 Task: Look for space in Bhamo, Myanmar from 12th June, 2023 to 15th June, 2023 for 2 adults in price range Rs.10000 to Rs.15000. Place can be entire place with 1  bedroom having 1 bed and 1 bathroom. Property type can be house, flat, guest house, hotel. Amenities needed are: washing machine. Booking option can be shelf check-in. Required host language is English.
Action: Mouse moved to (440, 98)
Screenshot: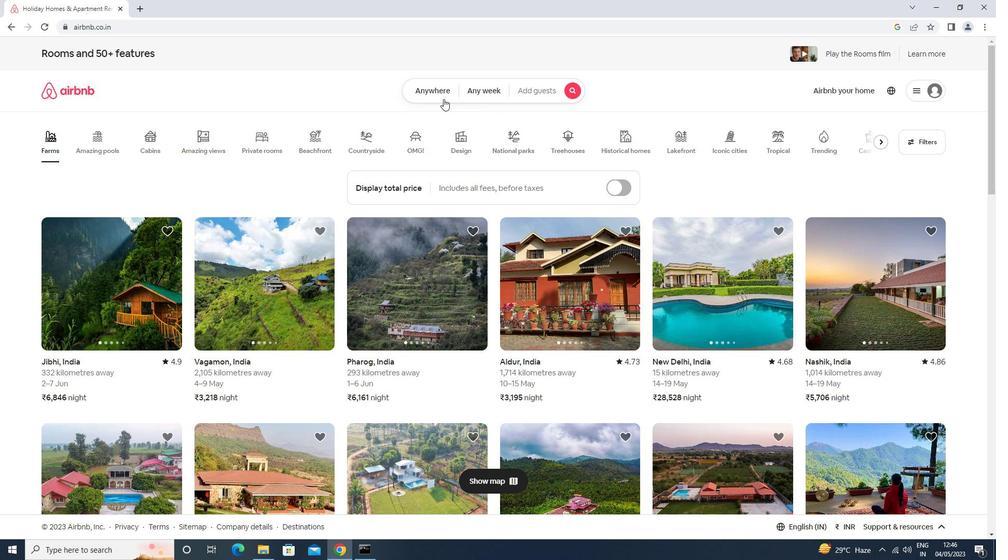 
Action: Mouse pressed left at (440, 98)
Screenshot: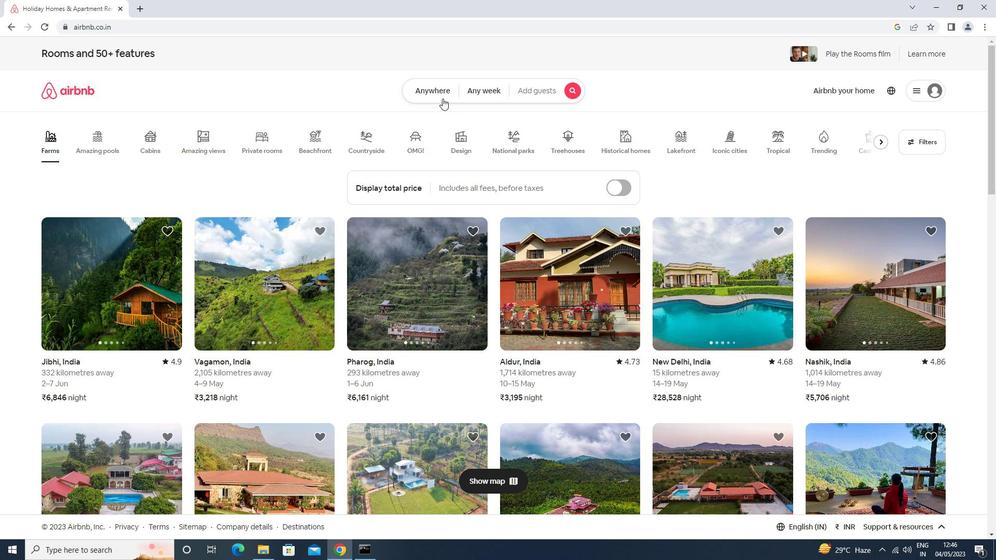 
Action: Mouse moved to (393, 133)
Screenshot: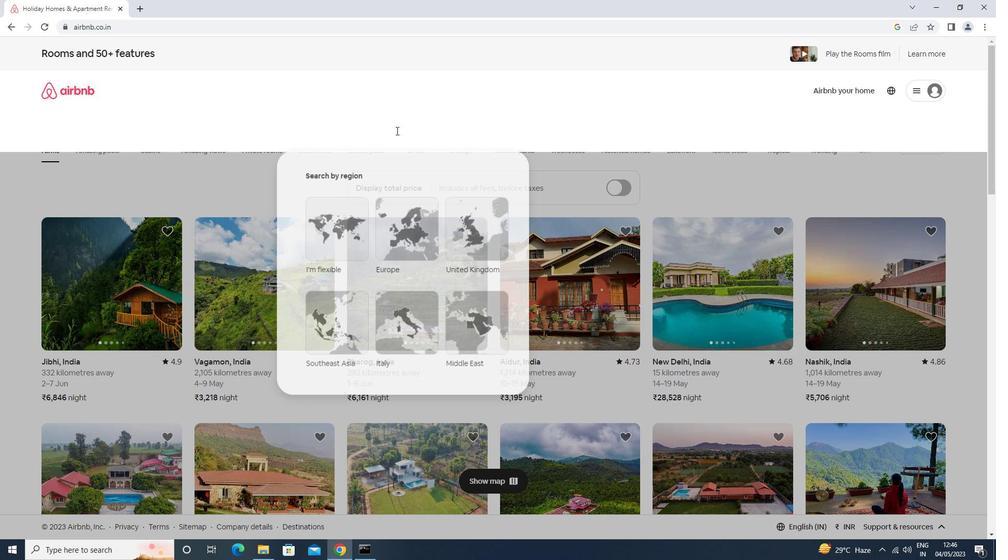 
Action: Mouse pressed left at (393, 133)
Screenshot: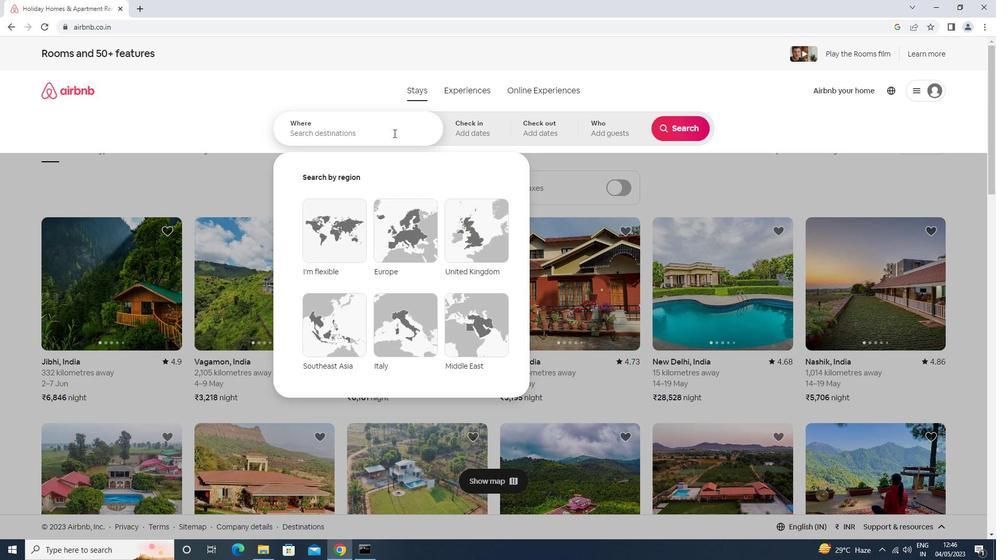 
Action: Key pressed bhamo<Key.enter>
Screenshot: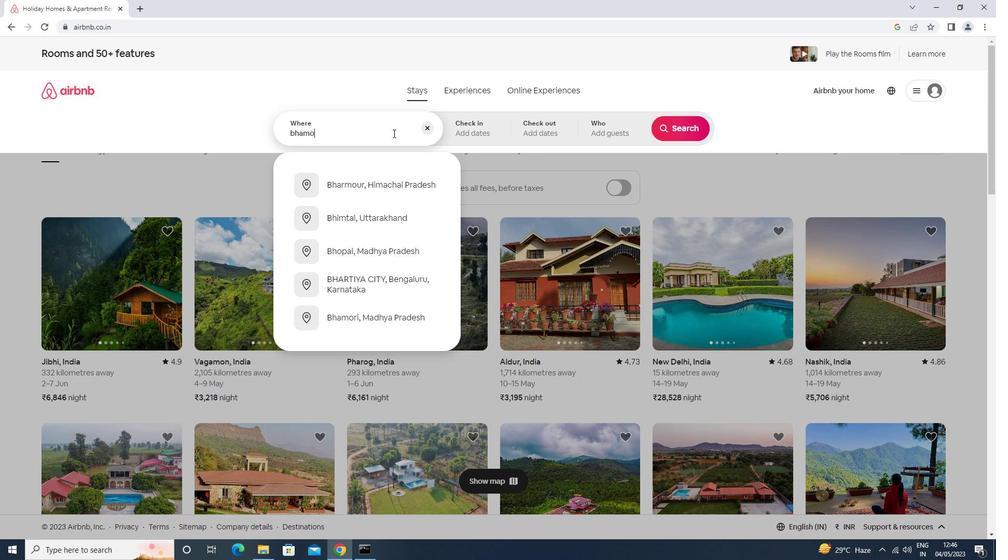 
Action: Mouse moved to (546, 308)
Screenshot: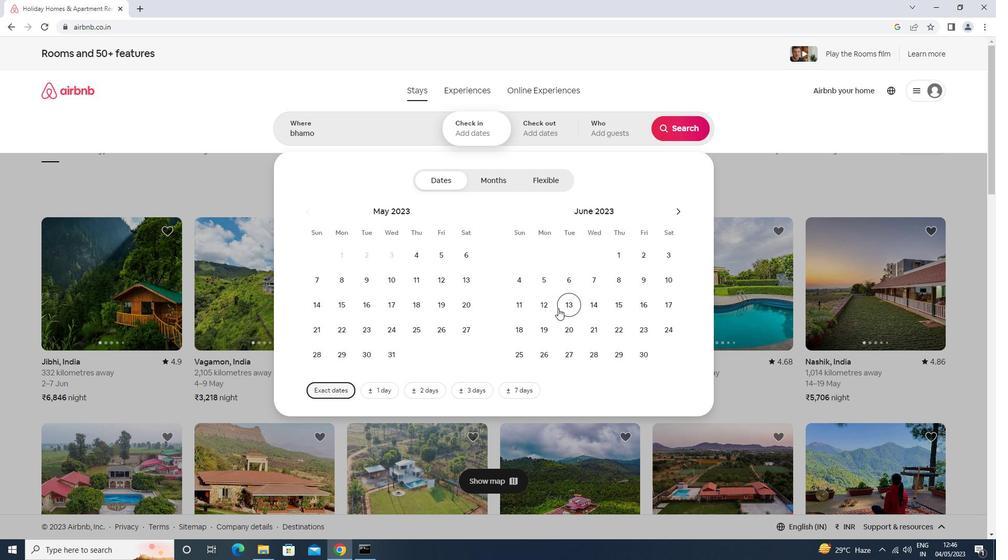 
Action: Mouse pressed left at (546, 308)
Screenshot: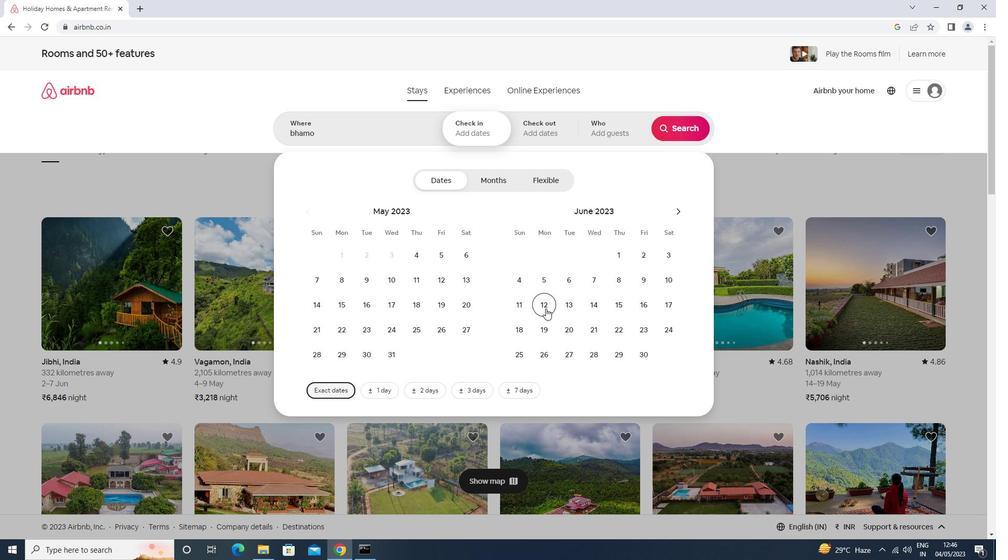 
Action: Mouse moved to (617, 306)
Screenshot: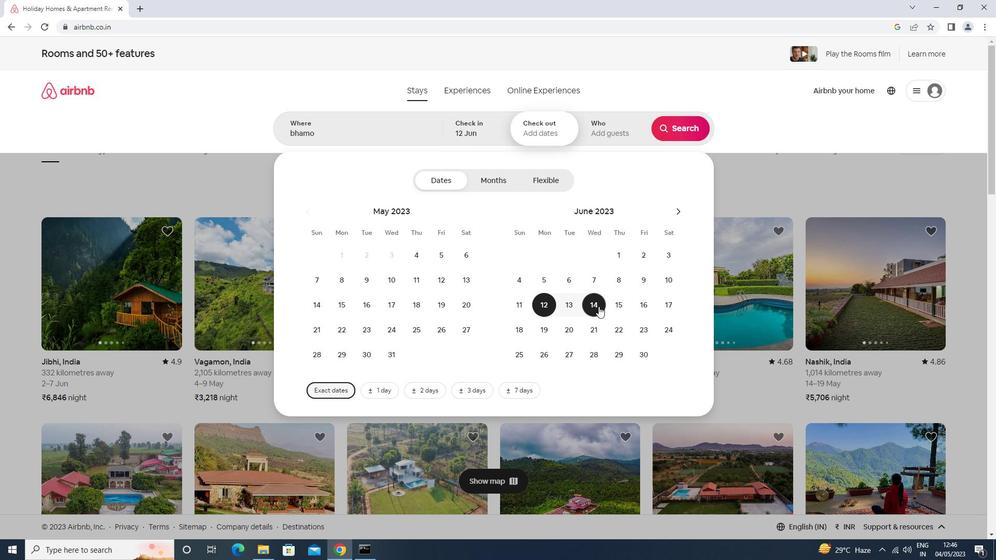 
Action: Mouse pressed left at (617, 306)
Screenshot: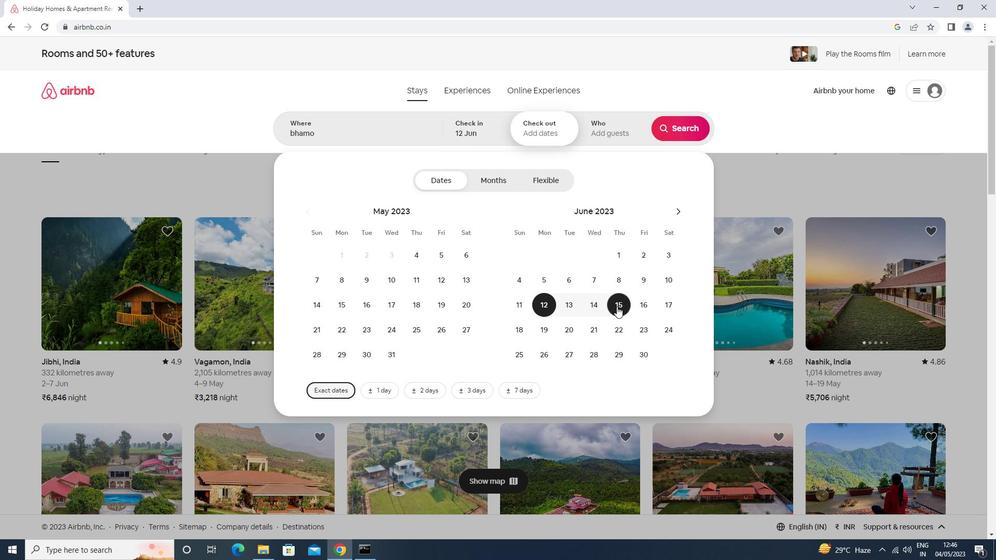 
Action: Mouse moved to (627, 135)
Screenshot: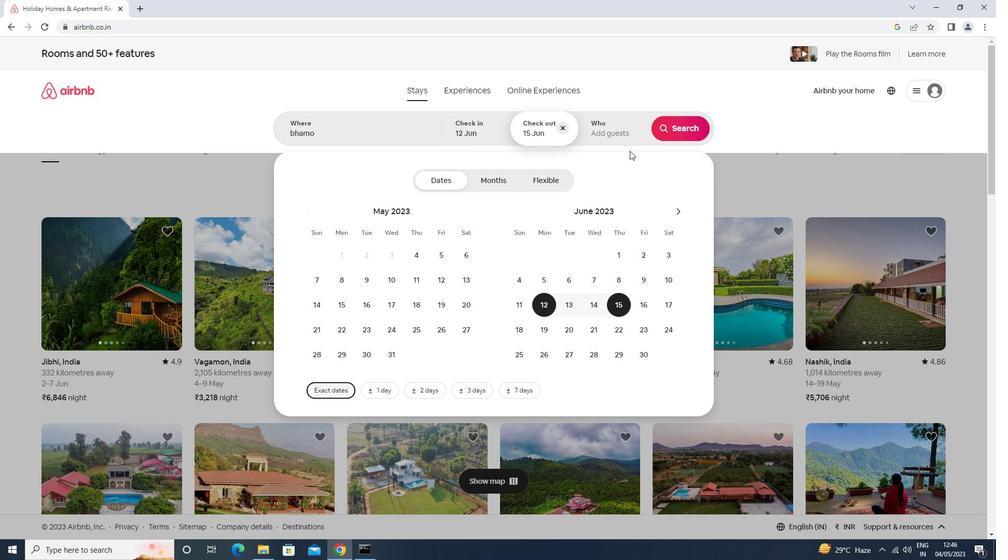 
Action: Mouse pressed left at (627, 135)
Screenshot: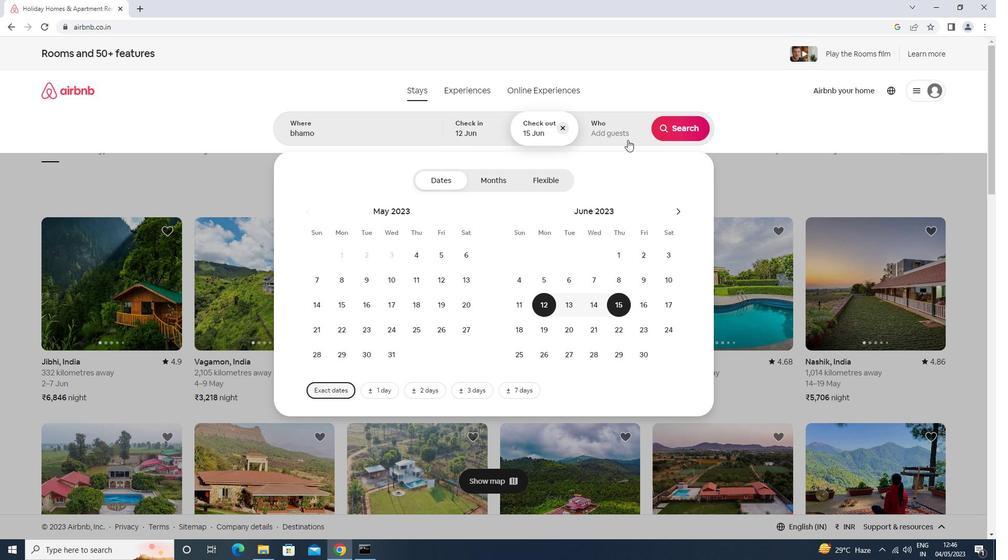 
Action: Mouse moved to (684, 183)
Screenshot: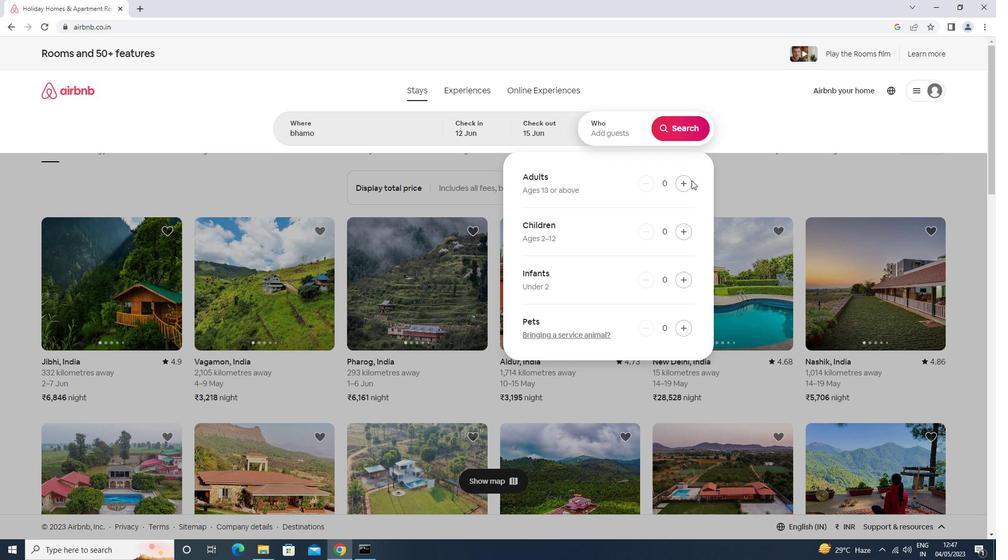 
Action: Mouse pressed left at (684, 183)
Screenshot: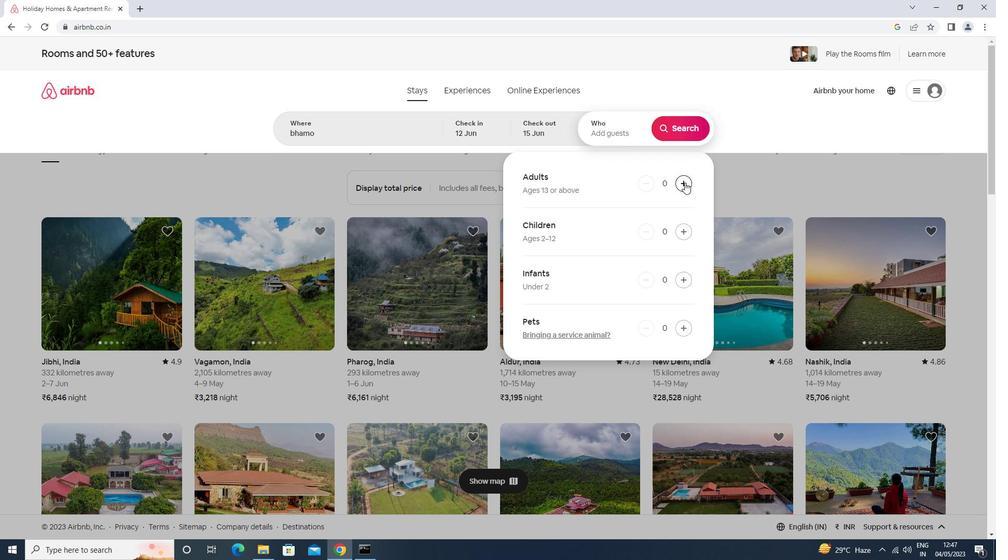 
Action: Mouse pressed left at (684, 183)
Screenshot: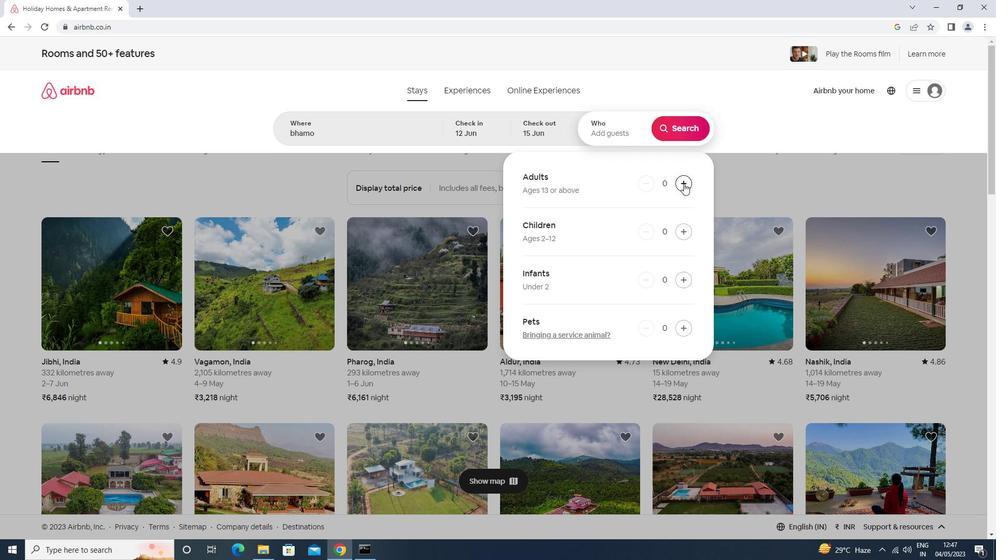 
Action: Mouse moved to (690, 128)
Screenshot: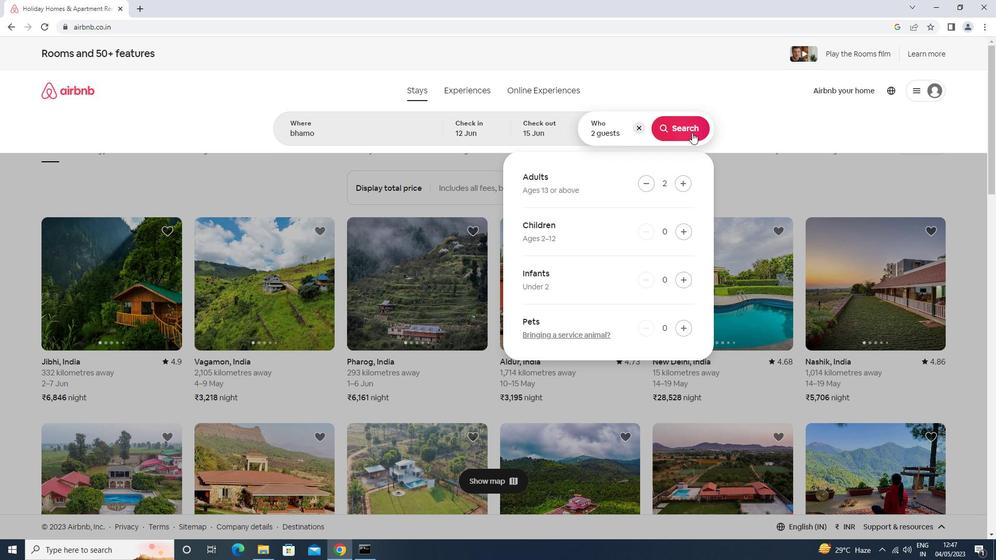 
Action: Mouse pressed left at (690, 128)
Screenshot: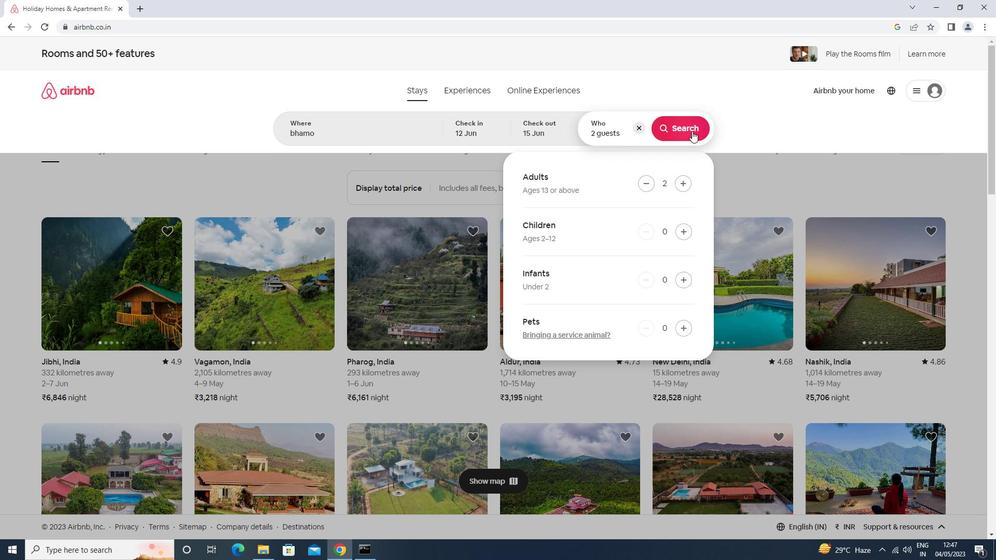 
Action: Mouse moved to (942, 102)
Screenshot: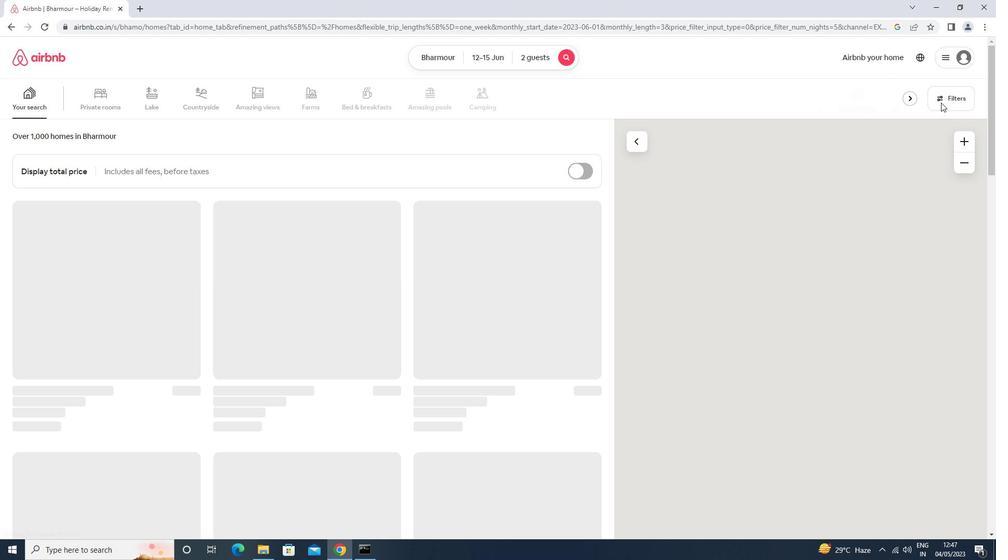 
Action: Mouse pressed left at (942, 102)
Screenshot: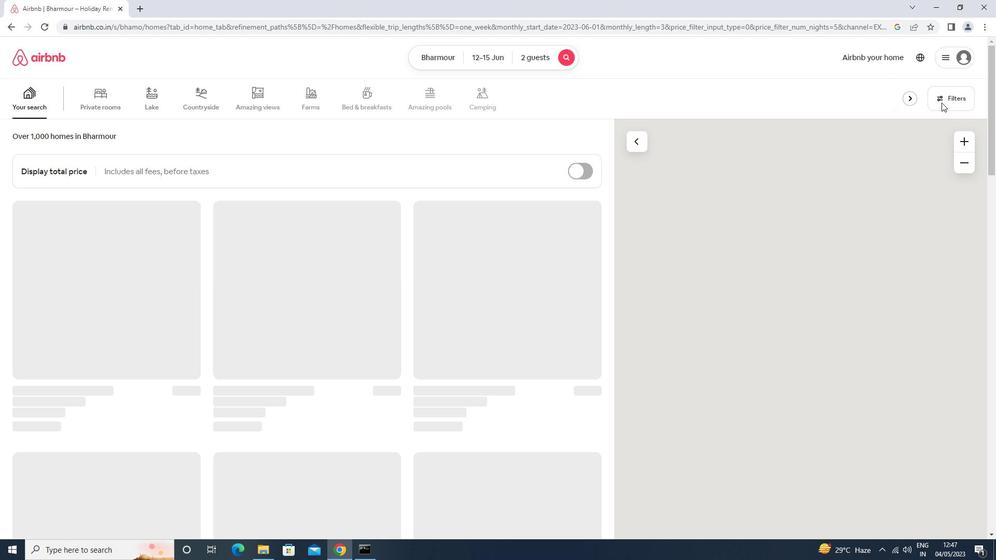 
Action: Mouse moved to (371, 231)
Screenshot: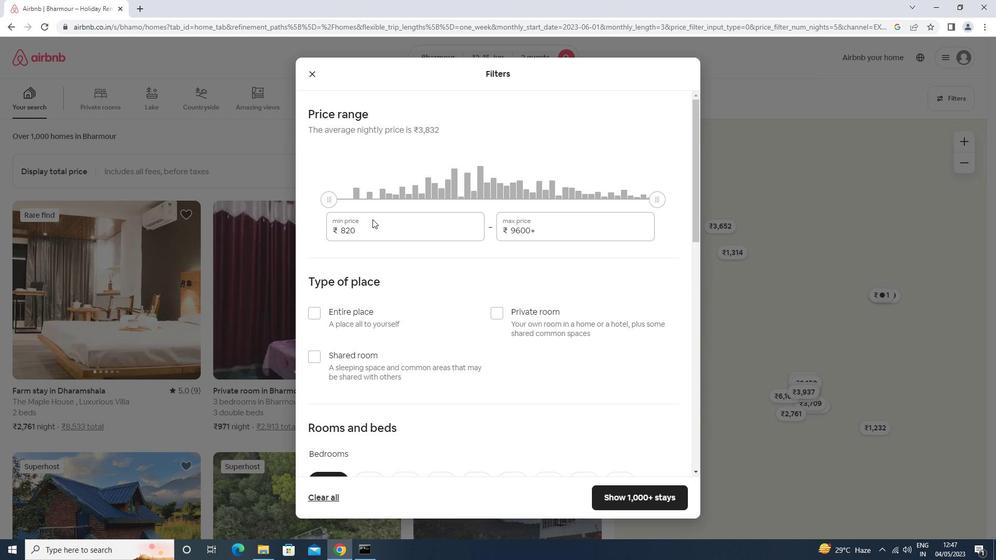 
Action: Mouse pressed left at (371, 231)
Screenshot: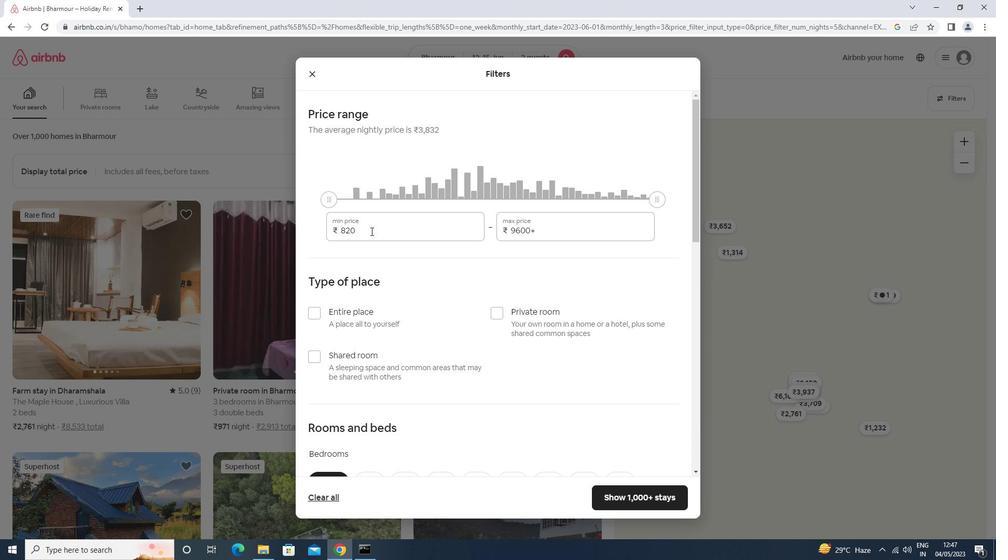 
Action: Key pressed <Key.backspace><Key.backspace><Key.backspace>10000<Key.tab>15000
Screenshot: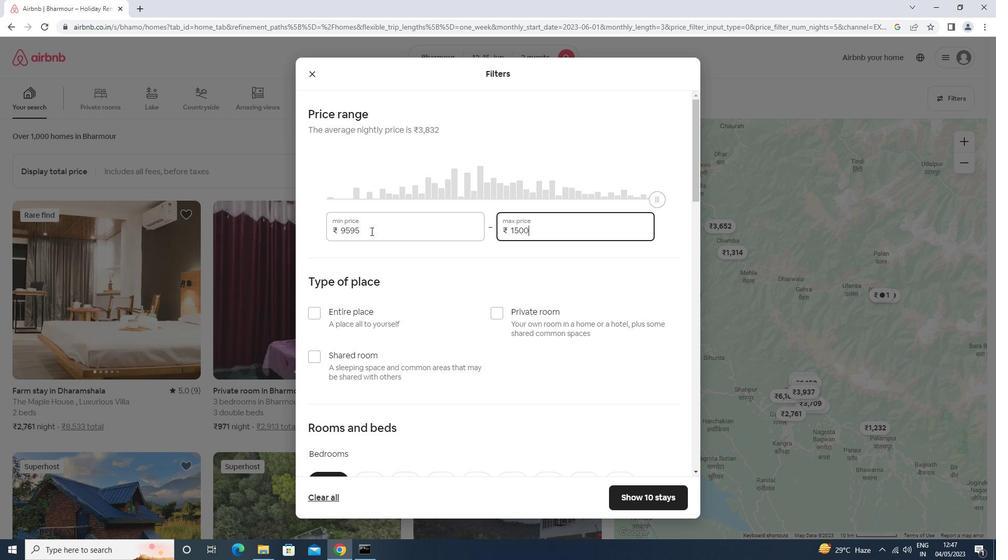 
Action: Mouse moved to (335, 316)
Screenshot: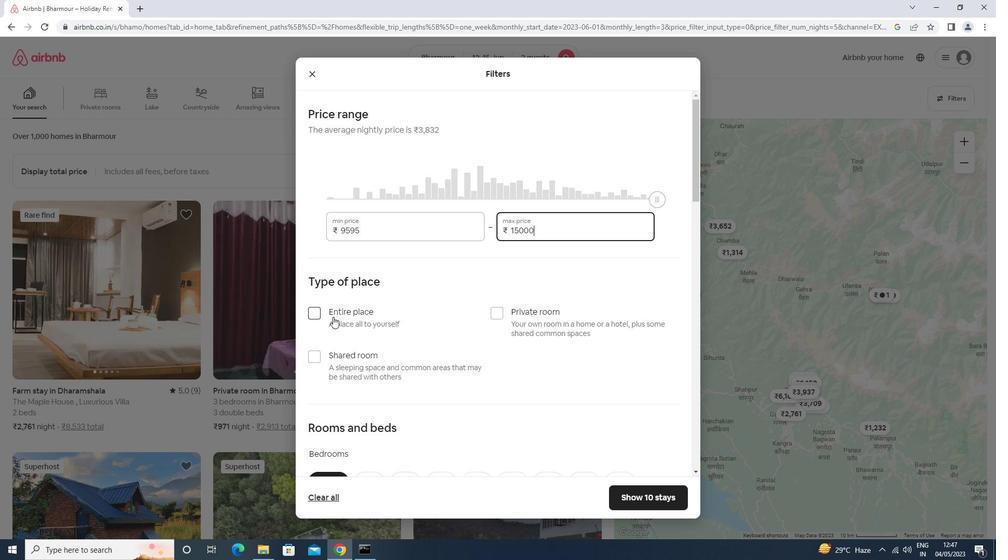 
Action: Mouse pressed left at (335, 316)
Screenshot: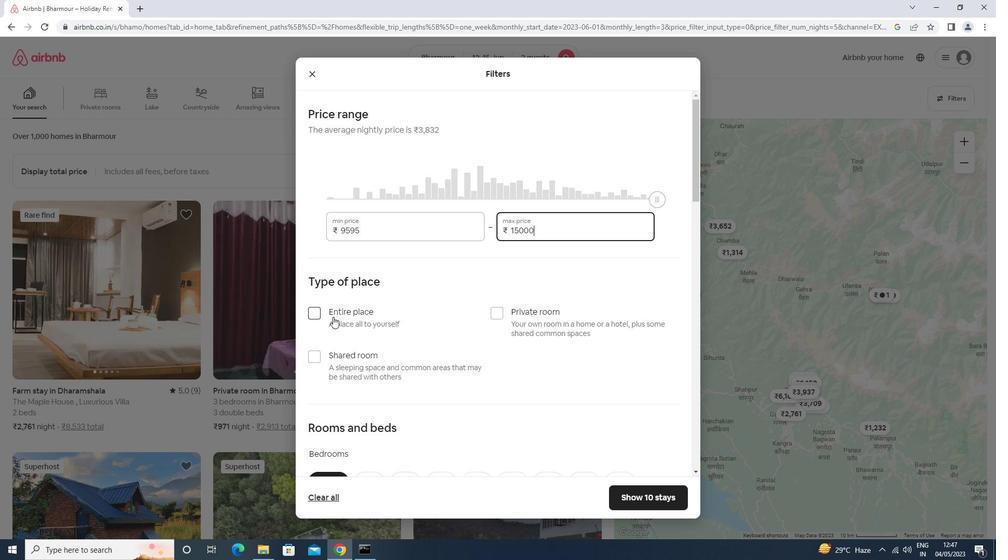 
Action: Mouse scrolled (335, 315) with delta (0, 0)
Screenshot: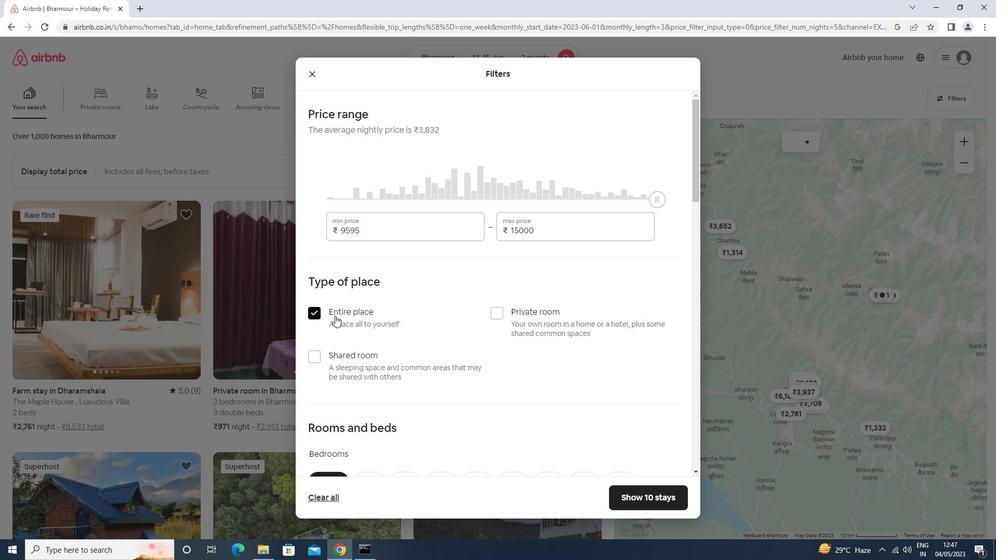 
Action: Mouse scrolled (335, 315) with delta (0, 0)
Screenshot: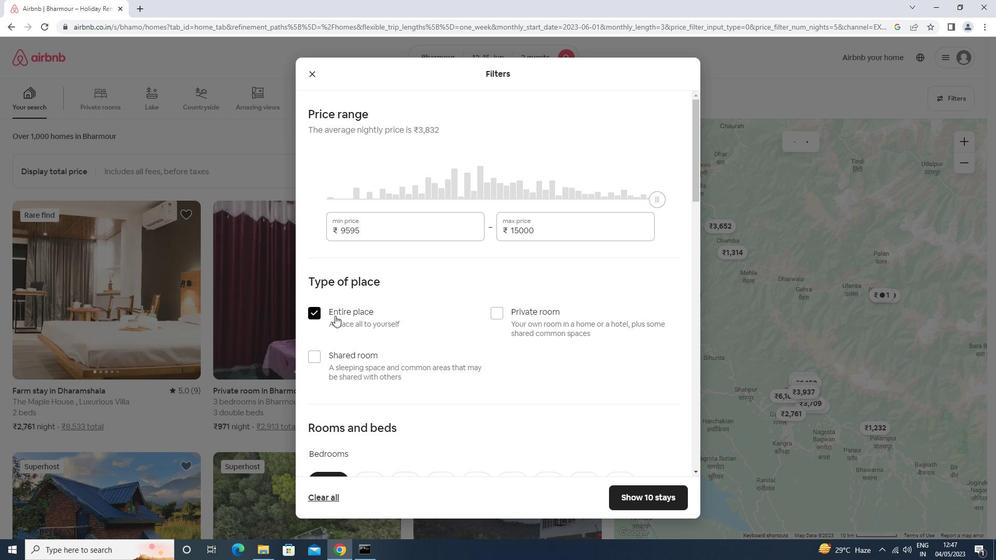 
Action: Mouse scrolled (335, 315) with delta (0, 0)
Screenshot: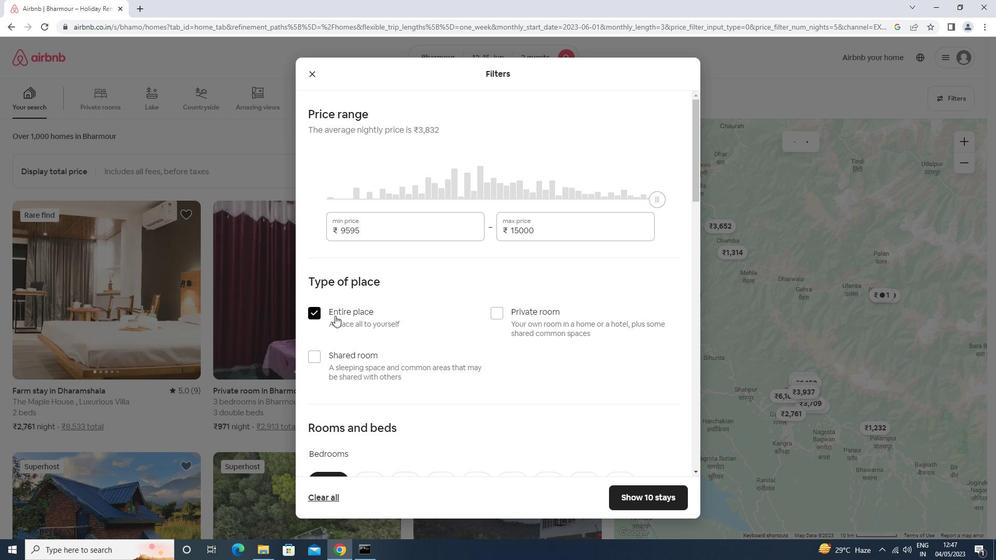 
Action: Mouse moved to (374, 330)
Screenshot: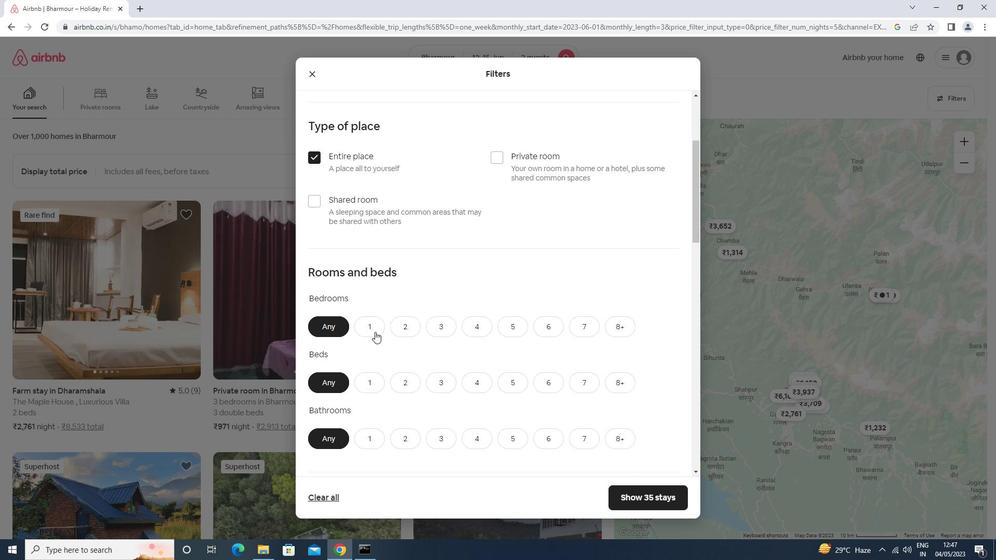 
Action: Mouse pressed left at (374, 330)
Screenshot: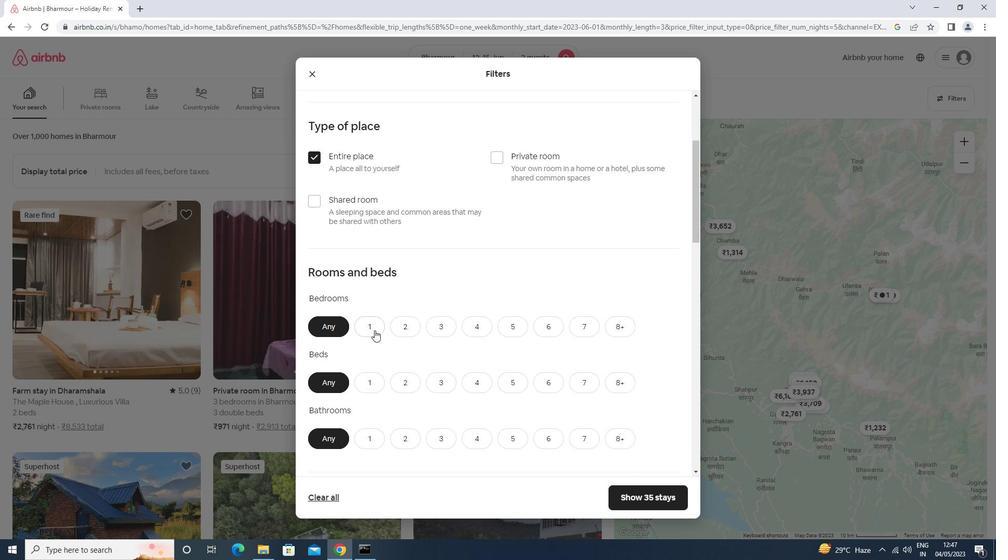 
Action: Mouse moved to (374, 330)
Screenshot: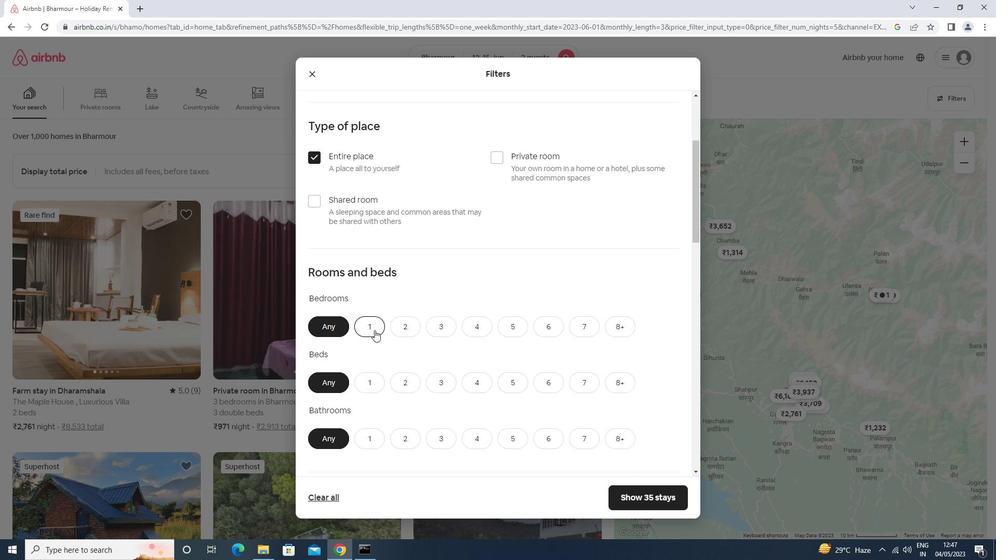 
Action: Mouse scrolled (374, 329) with delta (0, 0)
Screenshot: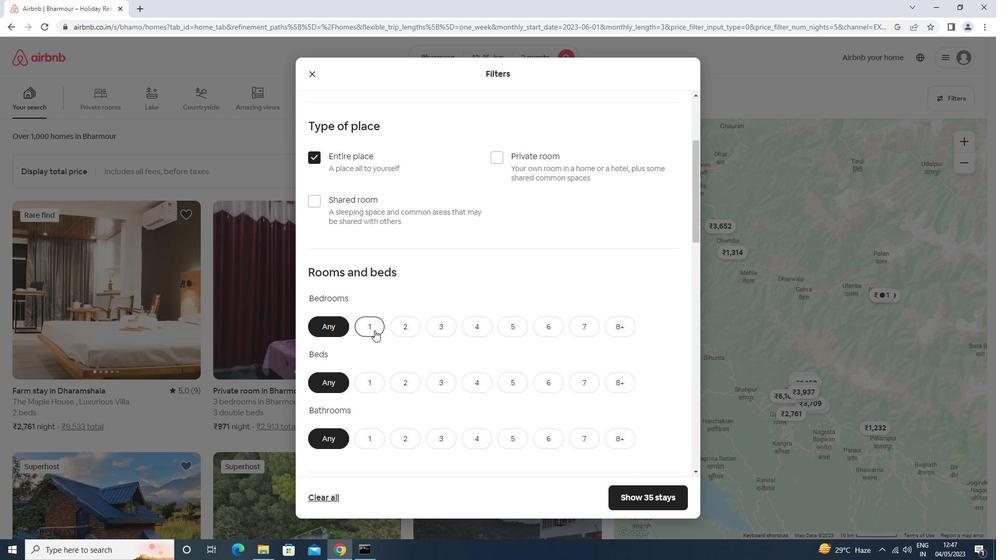 
Action: Mouse scrolled (374, 329) with delta (0, 0)
Screenshot: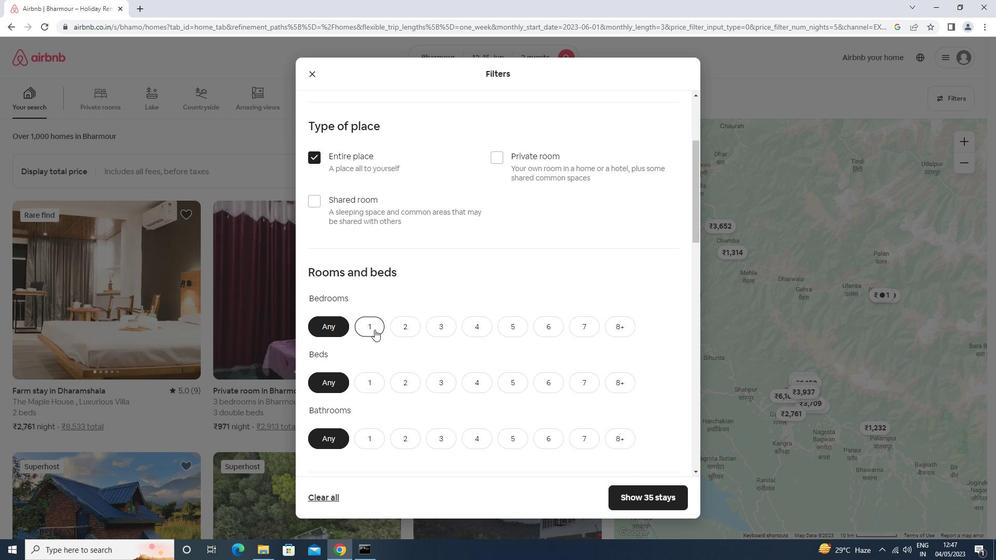 
Action: Mouse moved to (377, 278)
Screenshot: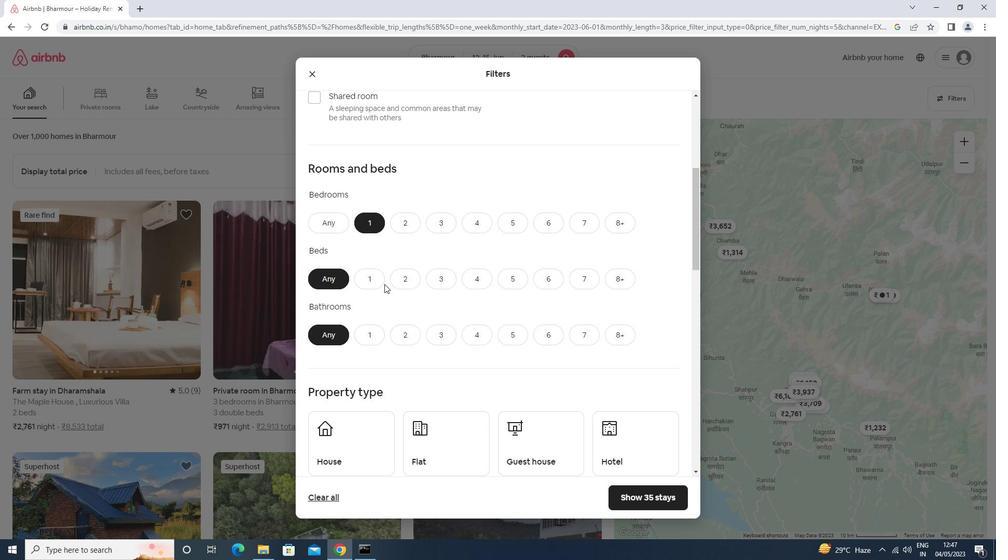 
Action: Mouse pressed left at (377, 278)
Screenshot: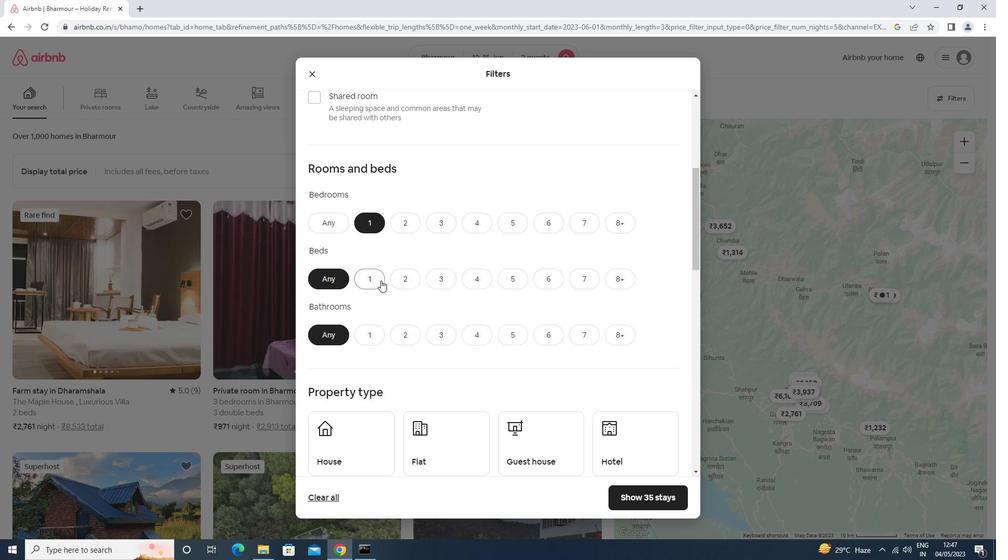 
Action: Mouse moved to (366, 338)
Screenshot: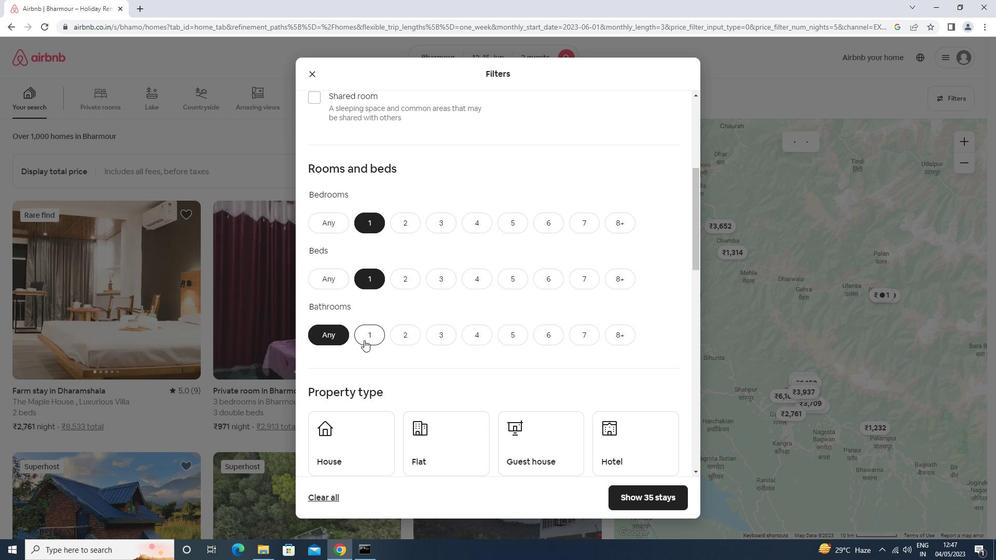 
Action: Mouse pressed left at (366, 338)
Screenshot: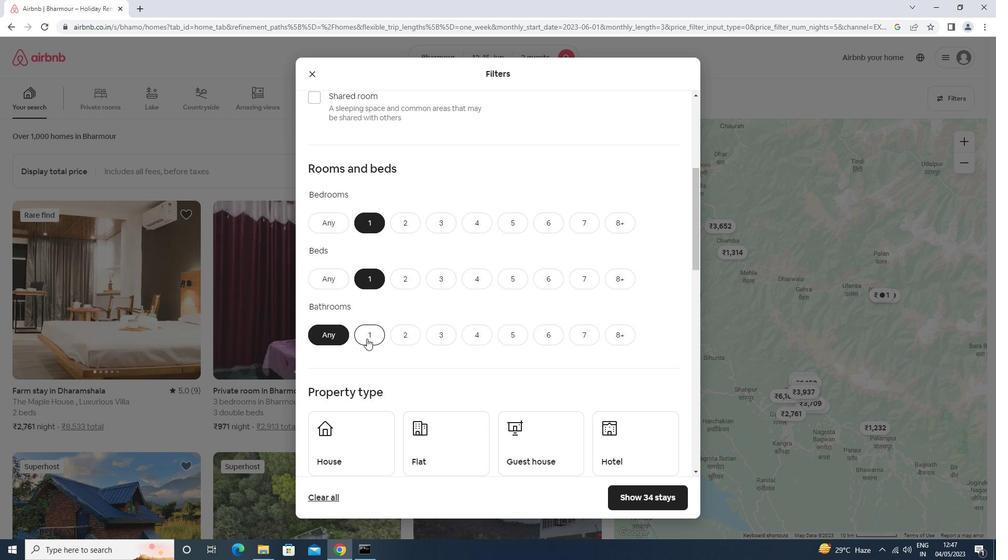 
Action: Mouse moved to (365, 339)
Screenshot: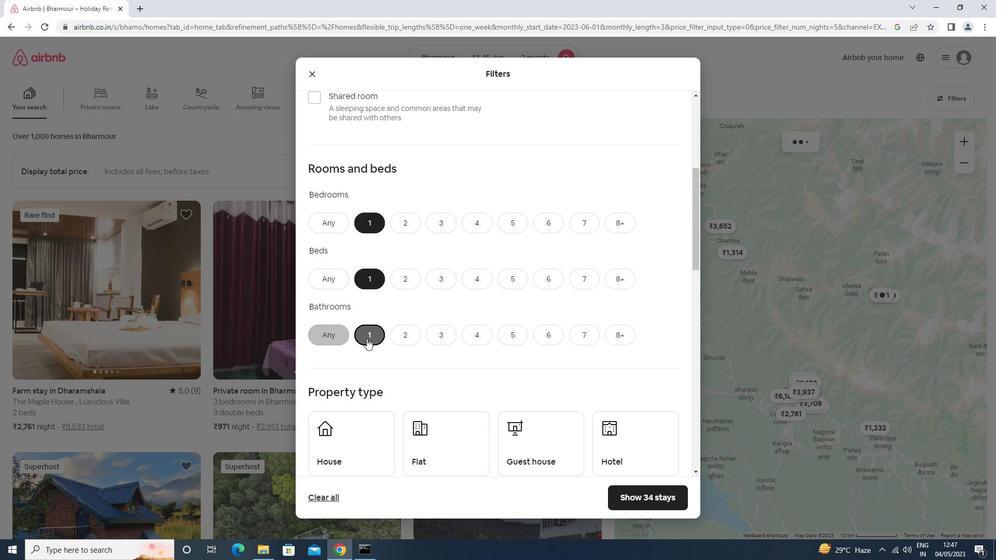 
Action: Mouse scrolled (365, 338) with delta (0, 0)
Screenshot: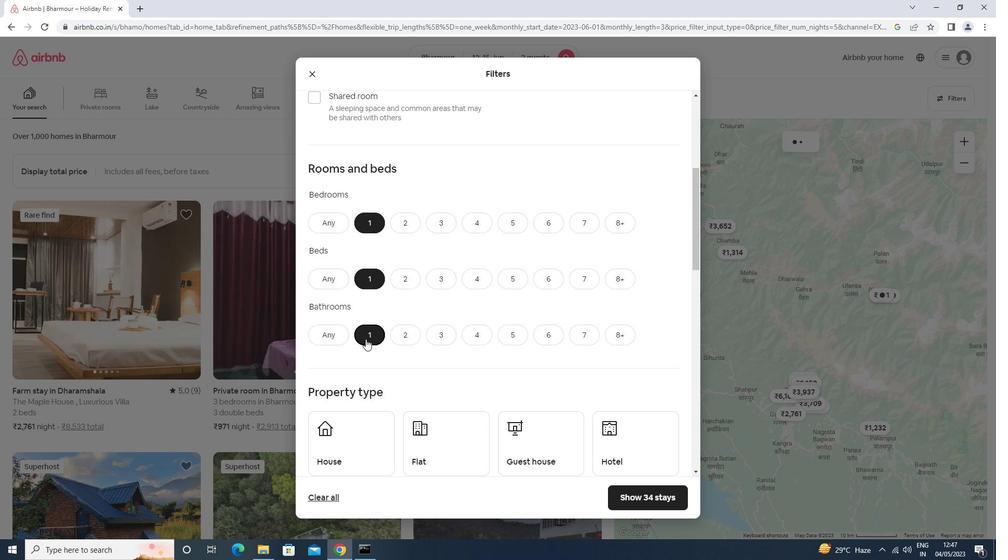 
Action: Mouse scrolled (365, 338) with delta (0, 0)
Screenshot: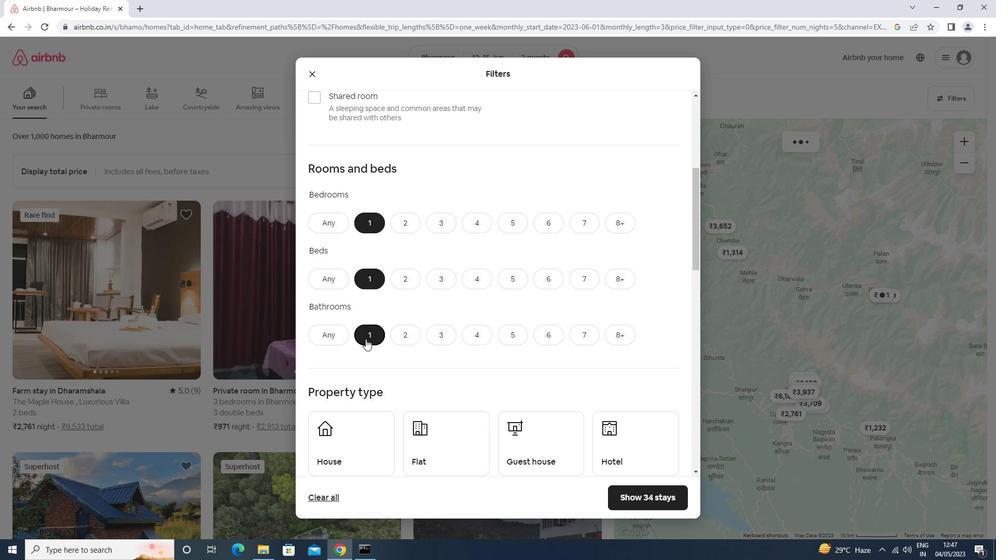 
Action: Mouse moved to (364, 342)
Screenshot: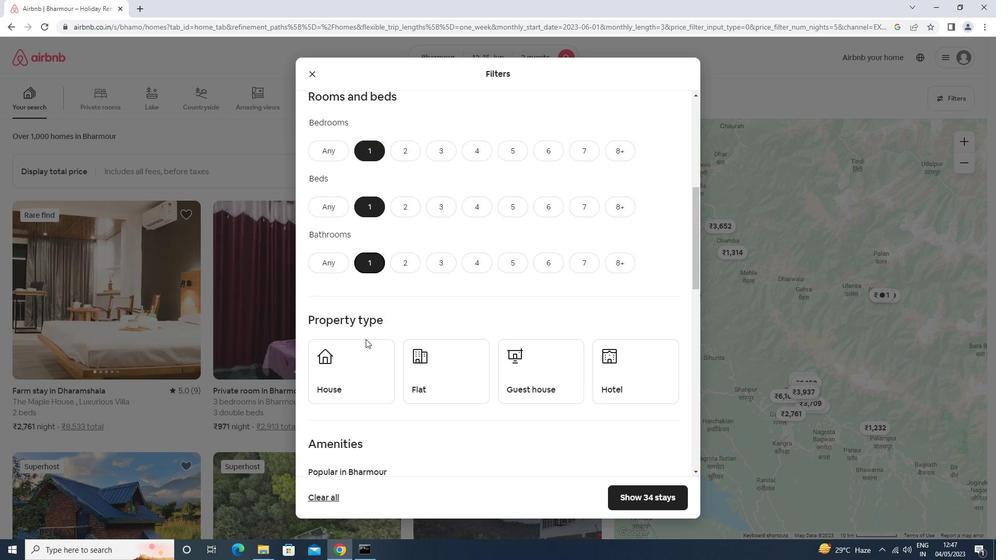 
Action: Mouse pressed left at (364, 342)
Screenshot: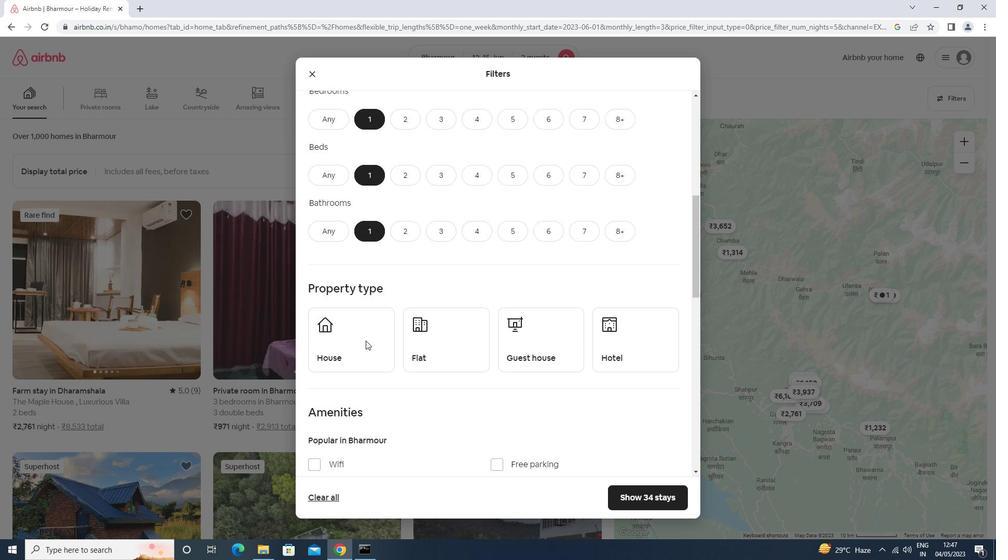 
Action: Mouse moved to (413, 351)
Screenshot: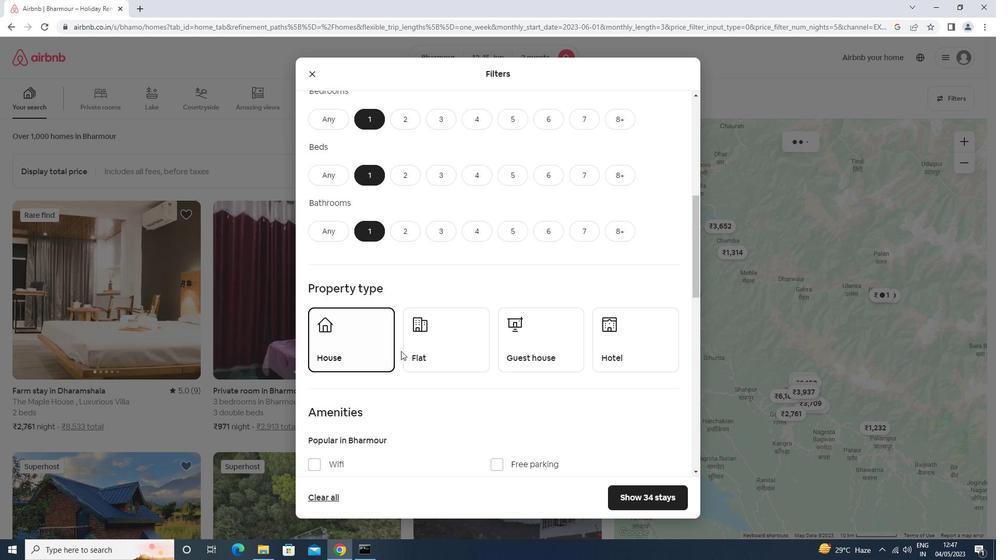 
Action: Mouse pressed left at (413, 351)
Screenshot: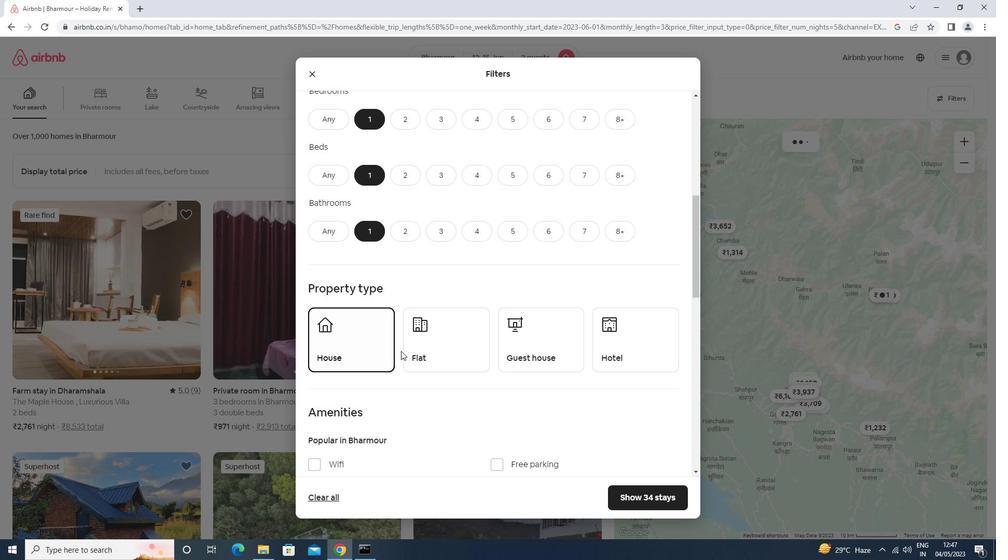 
Action: Mouse moved to (539, 361)
Screenshot: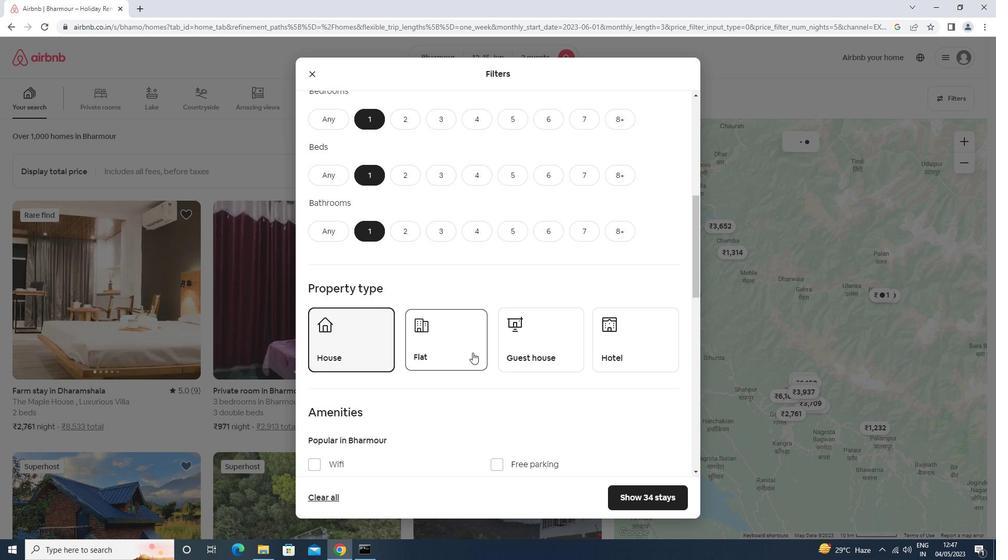 
Action: Mouse pressed left at (539, 361)
Screenshot: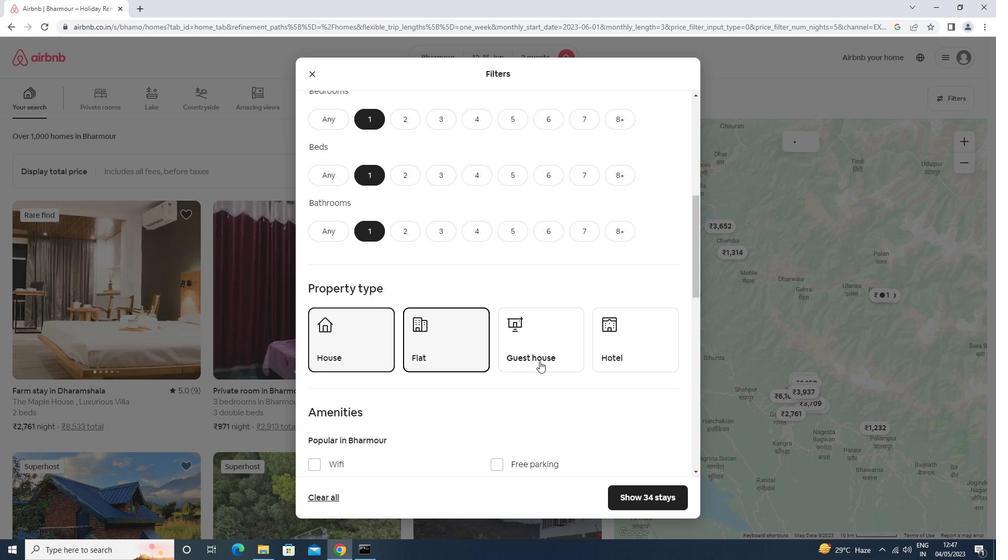 
Action: Mouse moved to (627, 345)
Screenshot: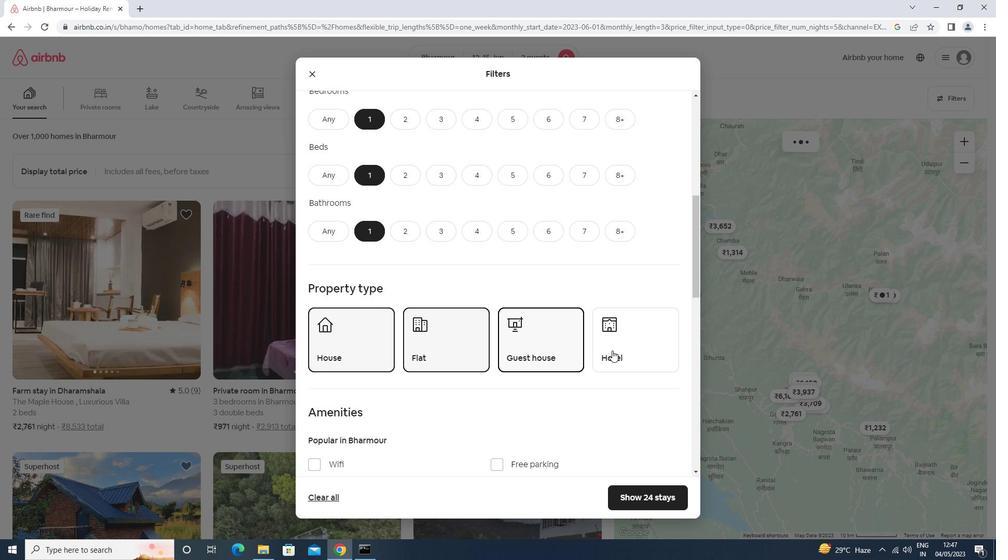 
Action: Mouse pressed left at (627, 345)
Screenshot: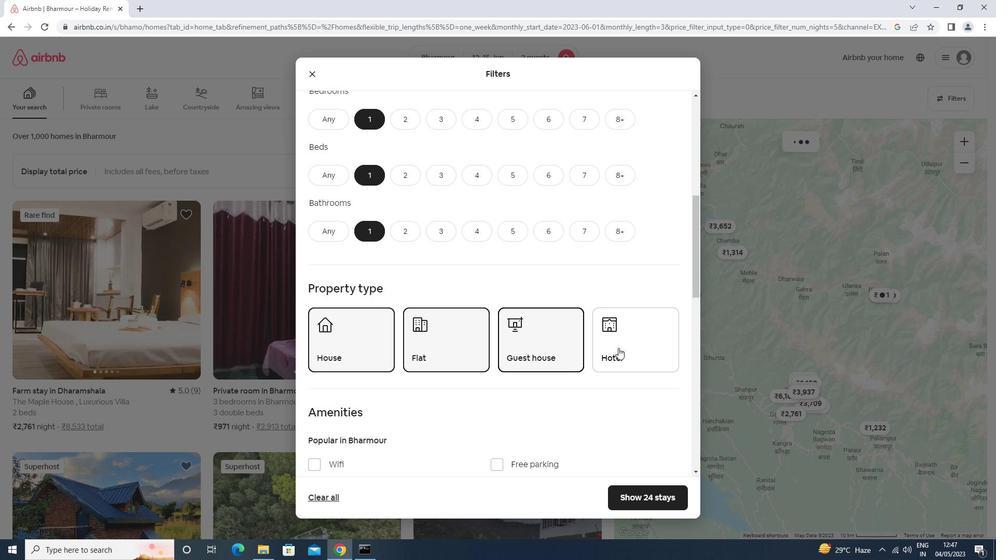 
Action: Mouse moved to (617, 351)
Screenshot: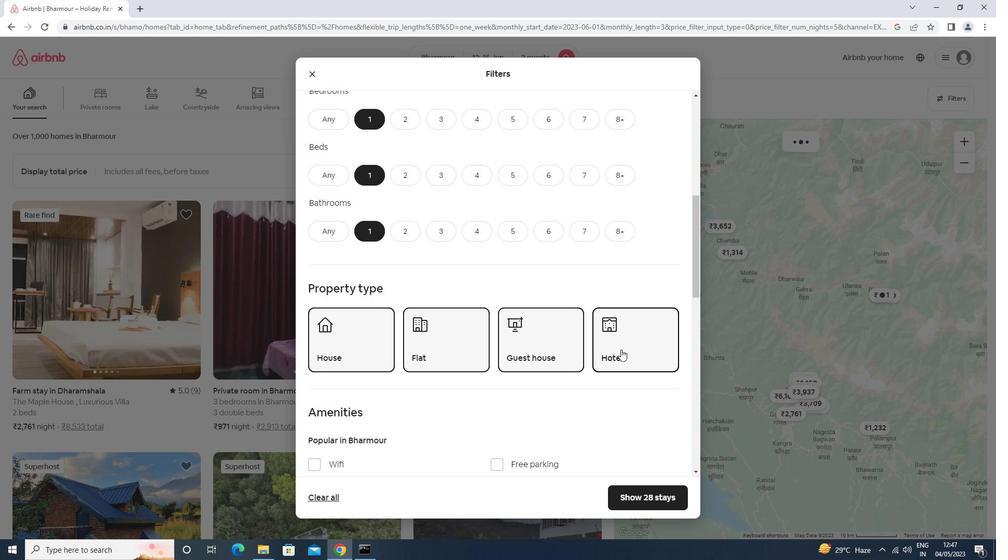 
Action: Mouse scrolled (617, 351) with delta (0, 0)
Screenshot: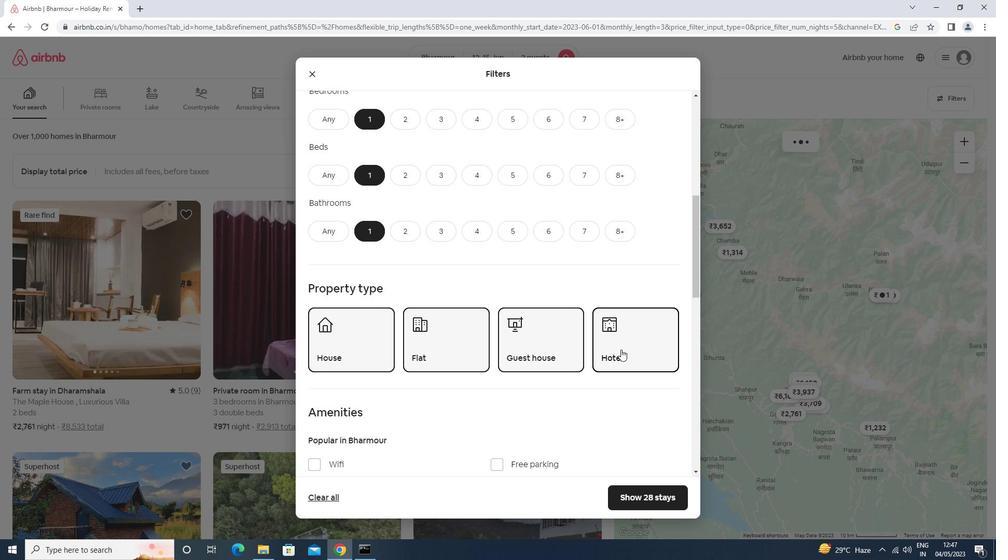
Action: Mouse scrolled (617, 351) with delta (0, 0)
Screenshot: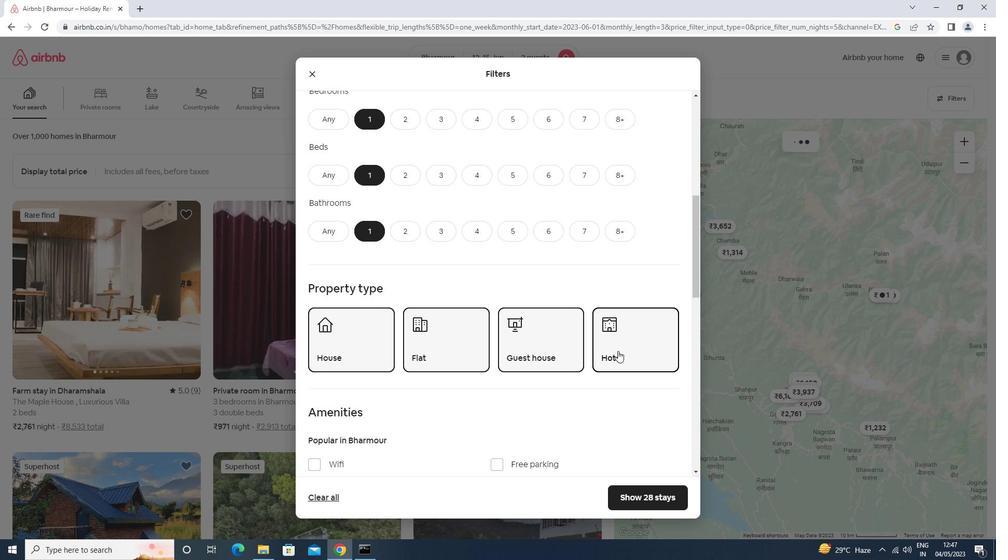 
Action: Mouse moved to (500, 414)
Screenshot: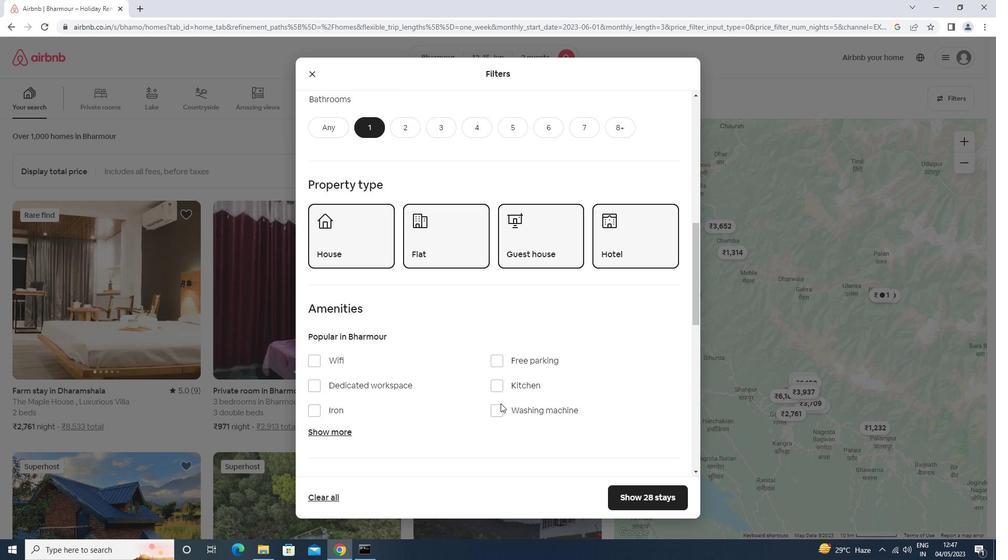 
Action: Mouse pressed left at (500, 414)
Screenshot: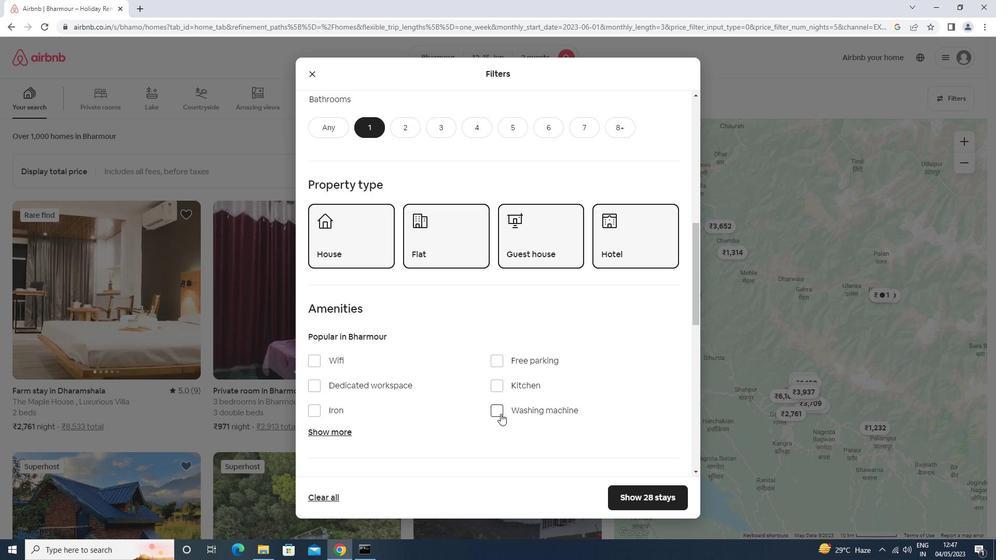 
Action: Mouse moved to (500, 414)
Screenshot: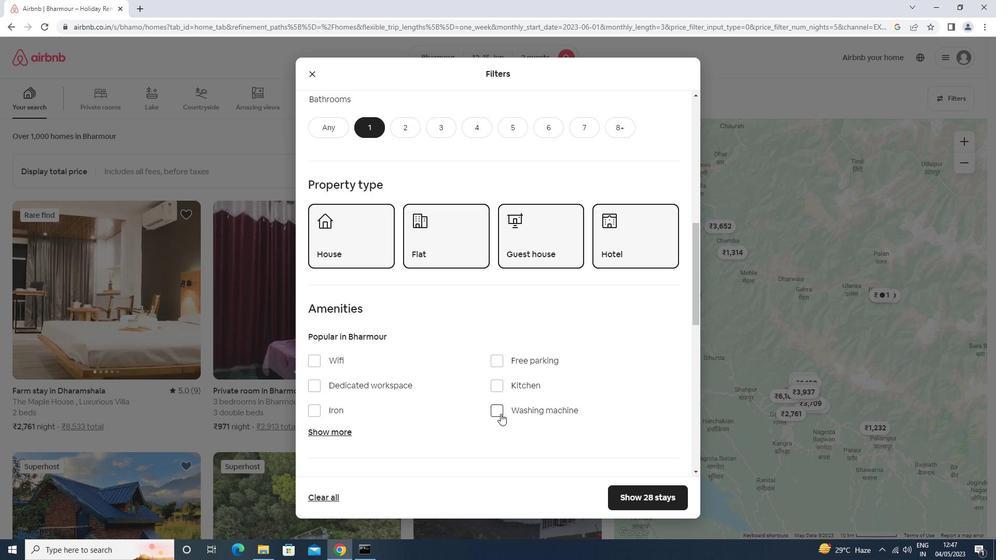 
Action: Mouse scrolled (500, 413) with delta (0, 0)
Screenshot: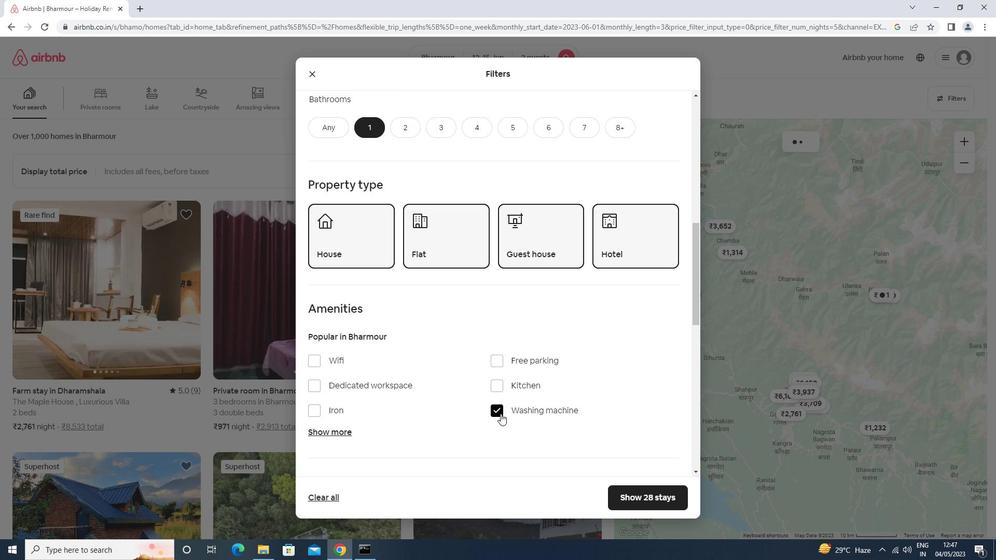 
Action: Mouse scrolled (500, 413) with delta (0, 0)
Screenshot: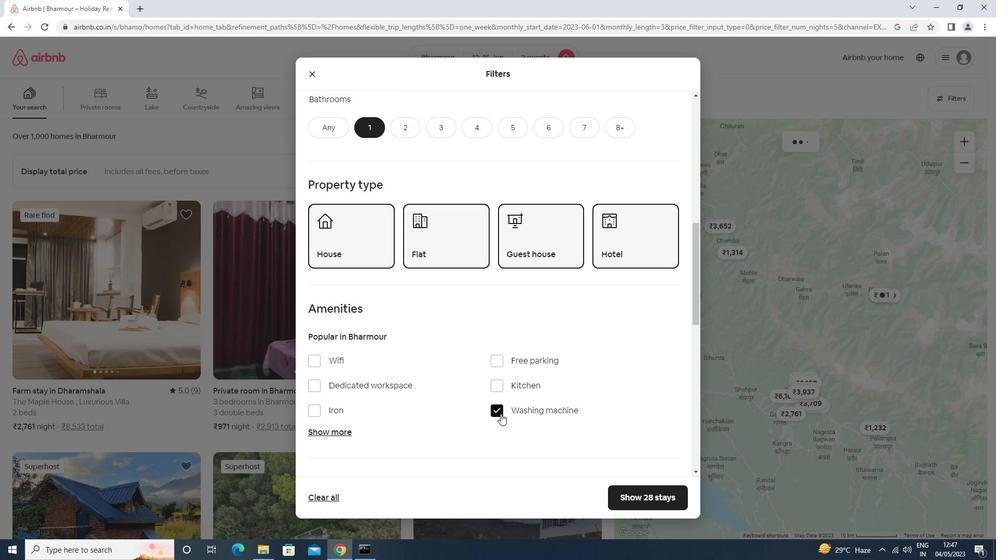 
Action: Mouse scrolled (500, 413) with delta (0, 0)
Screenshot: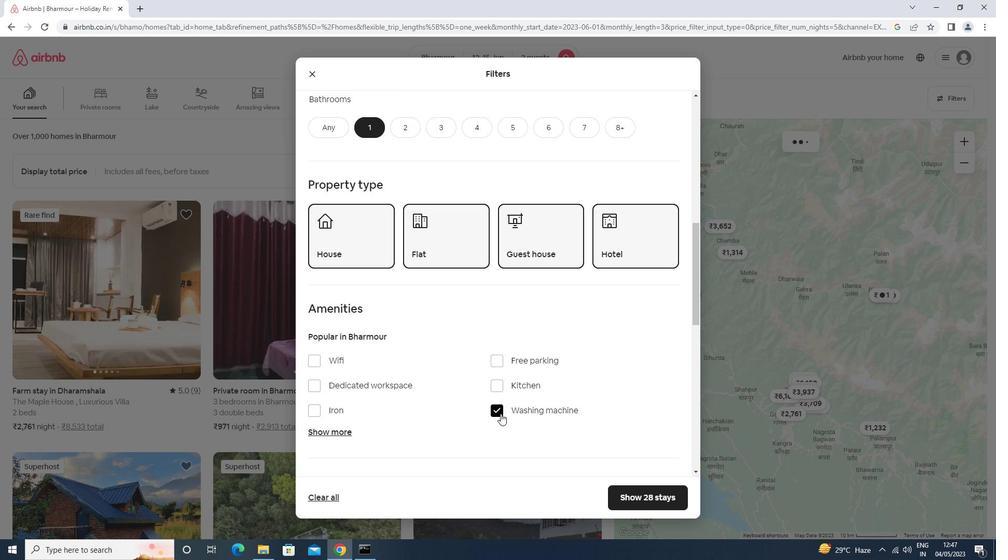 
Action: Mouse scrolled (500, 413) with delta (0, 0)
Screenshot: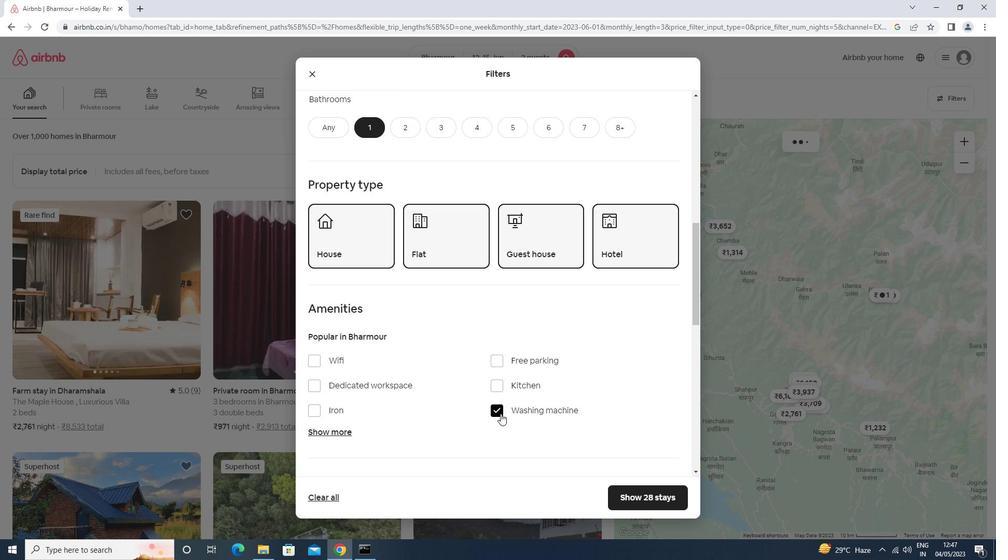 
Action: Mouse moved to (659, 341)
Screenshot: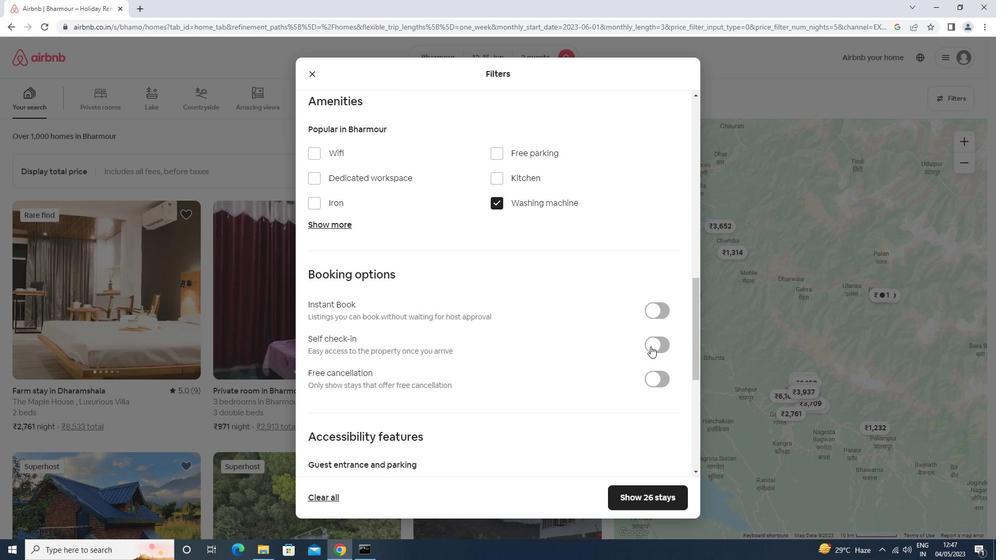 
Action: Mouse pressed left at (659, 341)
Screenshot: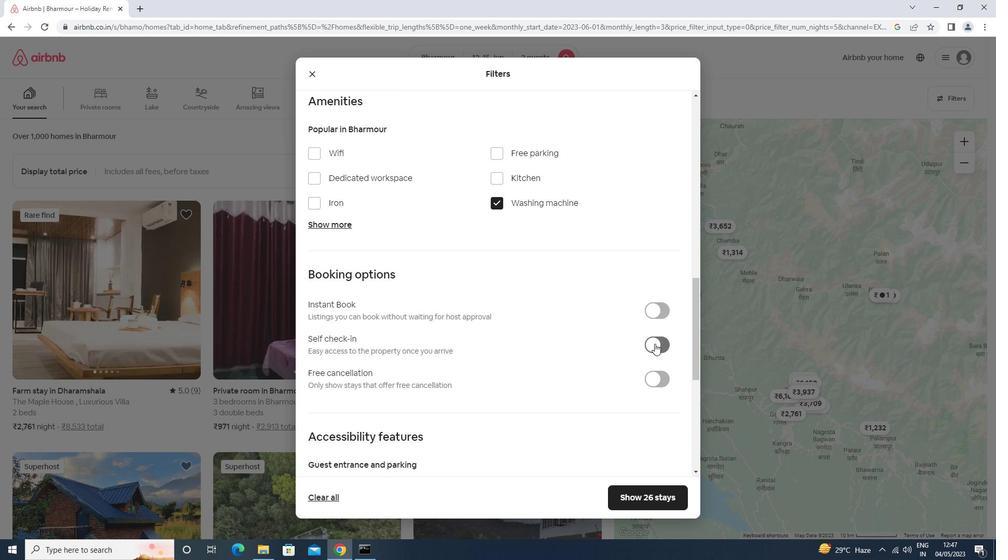
Action: Mouse moved to (564, 397)
Screenshot: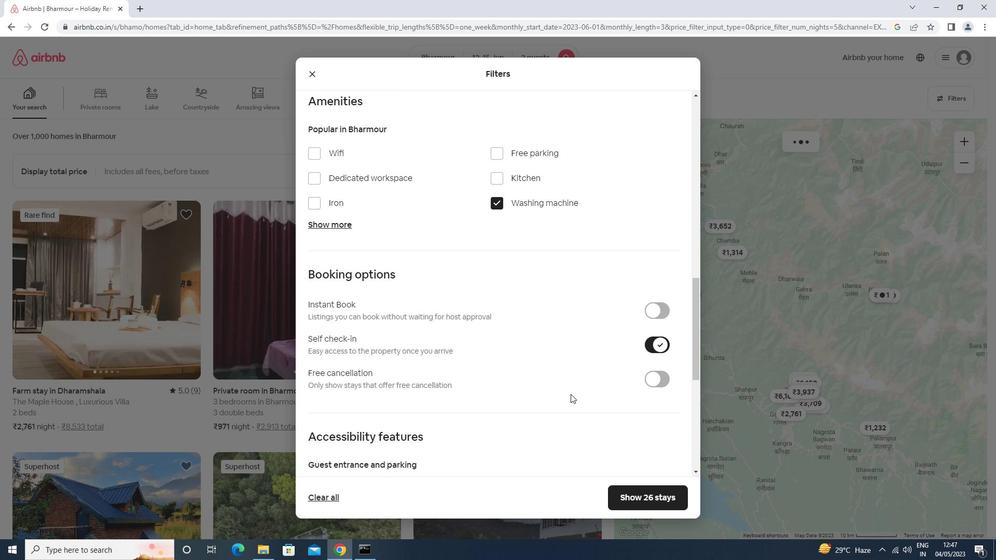 
Action: Mouse scrolled (564, 396) with delta (0, 0)
Screenshot: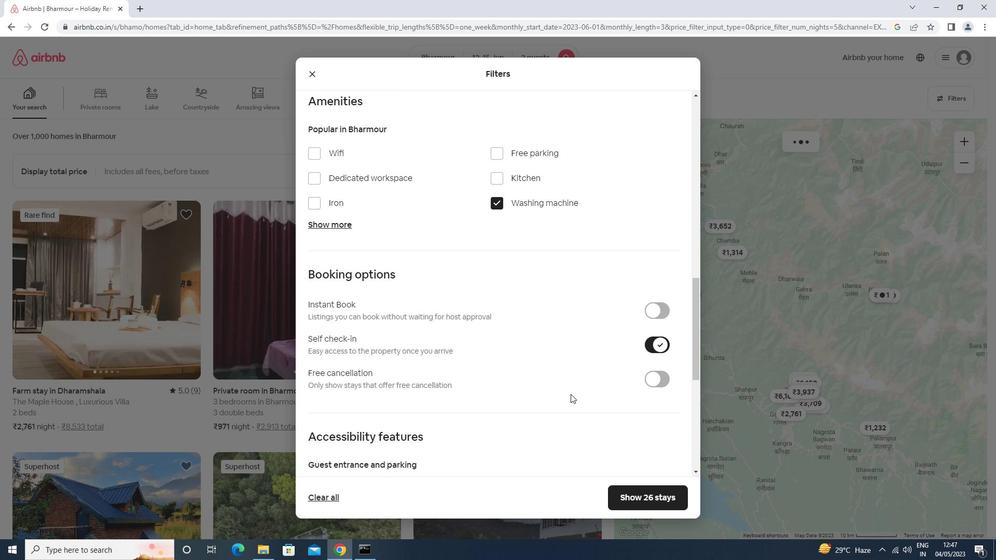 
Action: Mouse moved to (562, 398)
Screenshot: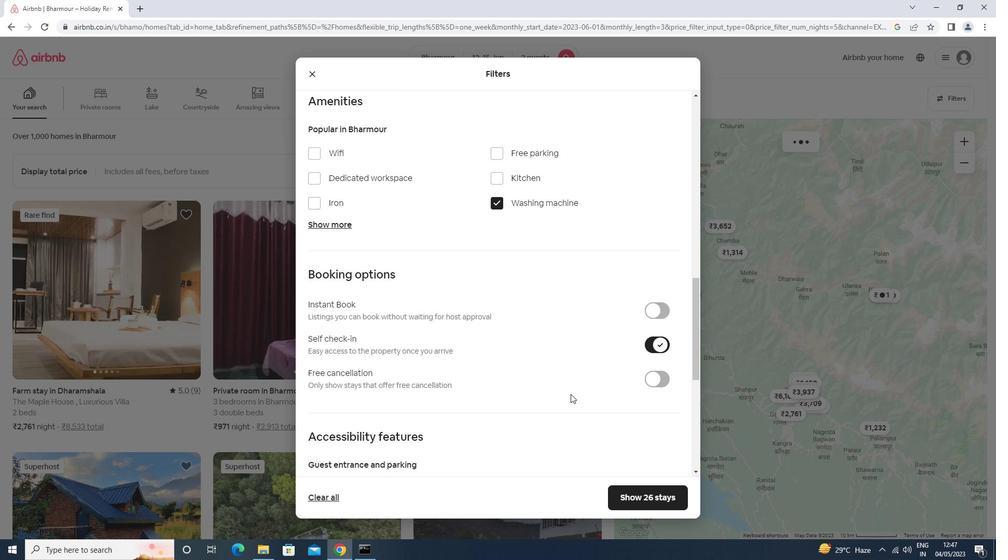 
Action: Mouse scrolled (562, 397) with delta (0, 0)
Screenshot: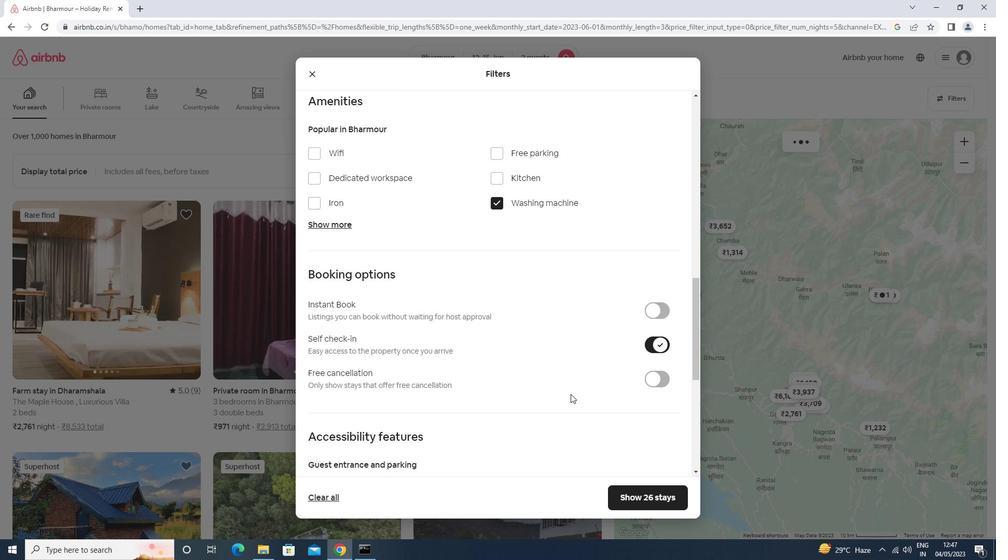 
Action: Mouse moved to (560, 399)
Screenshot: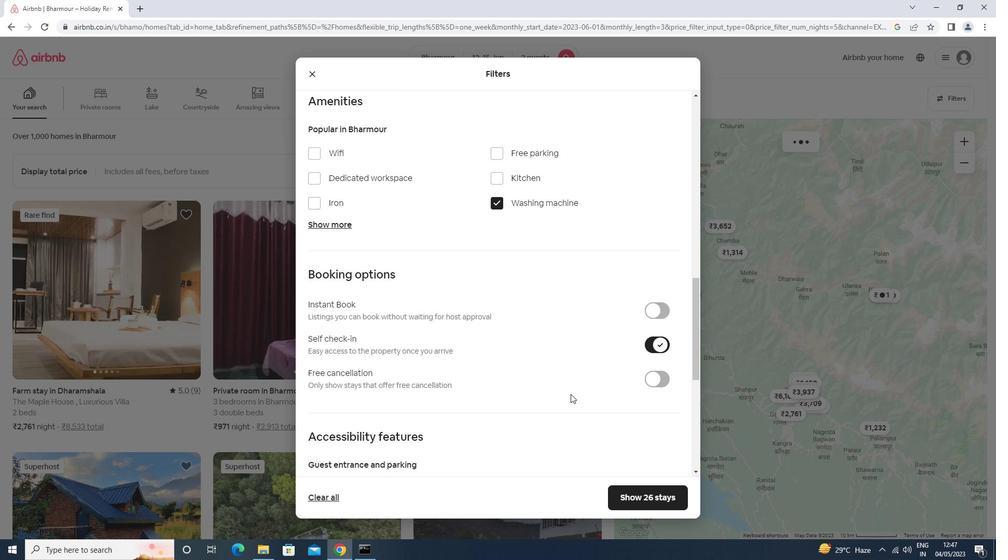 
Action: Mouse scrolled (560, 398) with delta (0, 0)
Screenshot: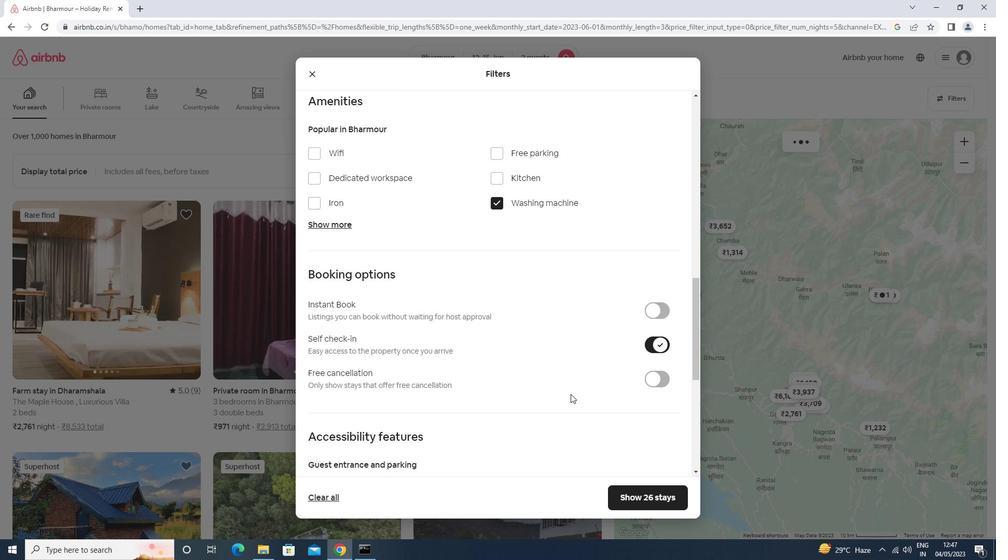 
Action: Mouse moved to (559, 400)
Screenshot: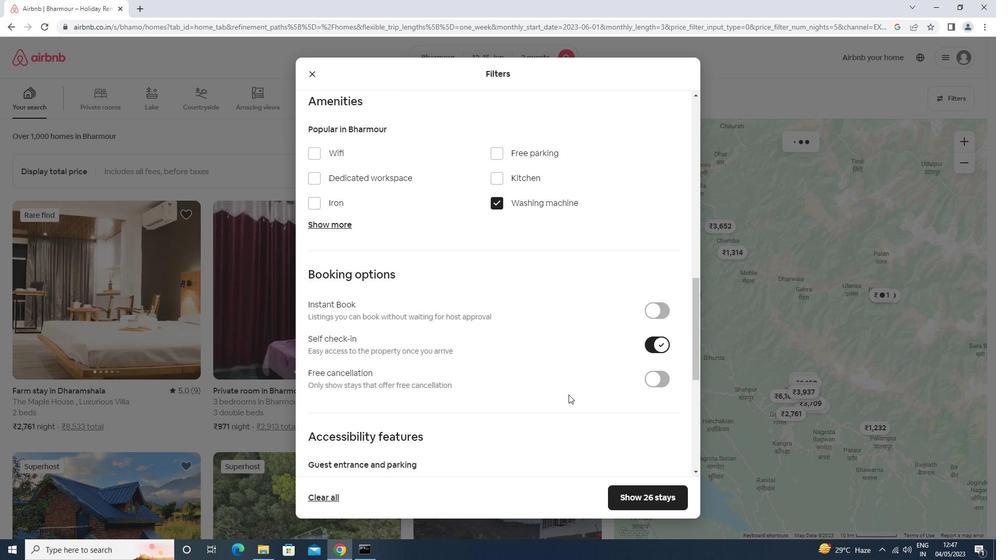 
Action: Mouse scrolled (559, 399) with delta (0, 0)
Screenshot: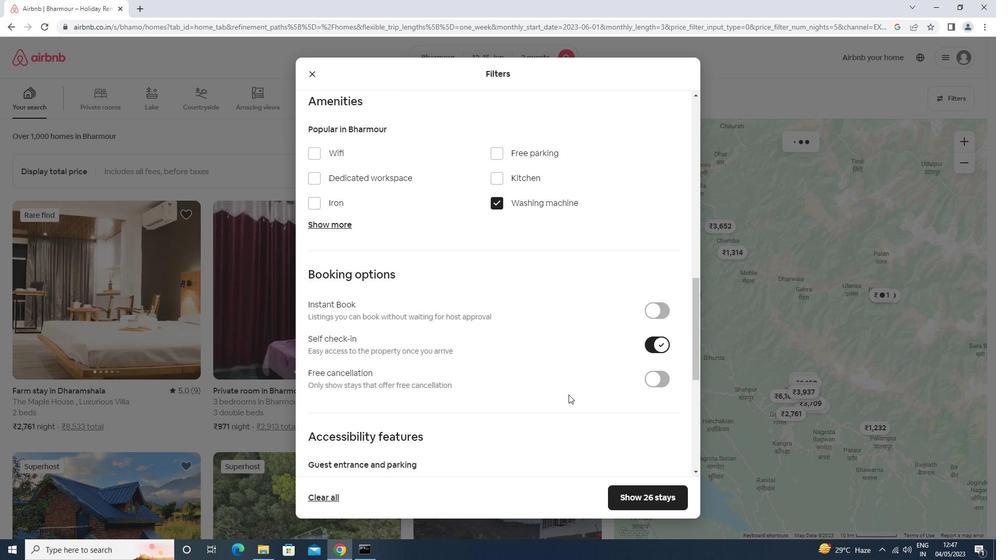 
Action: Mouse moved to (556, 400)
Screenshot: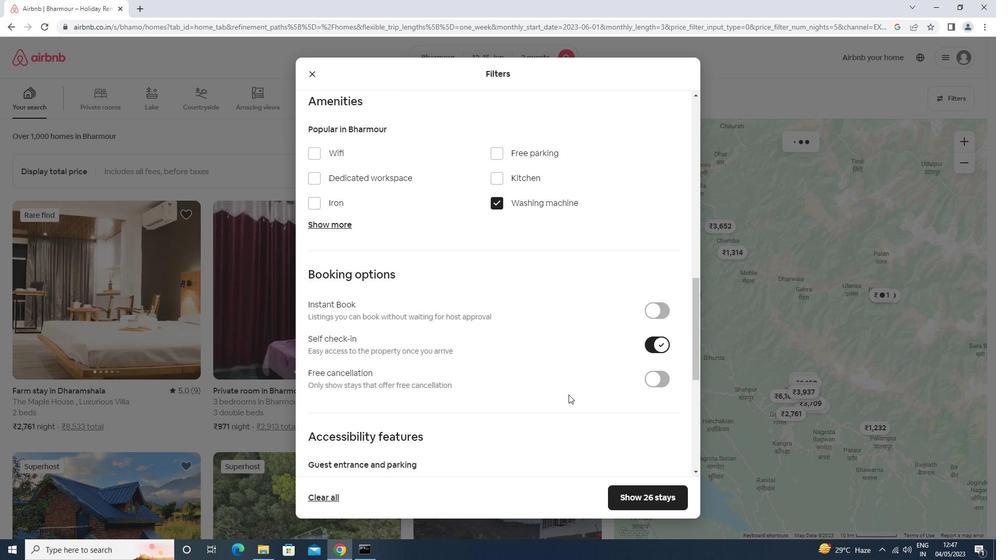 
Action: Mouse scrolled (556, 400) with delta (0, 0)
Screenshot: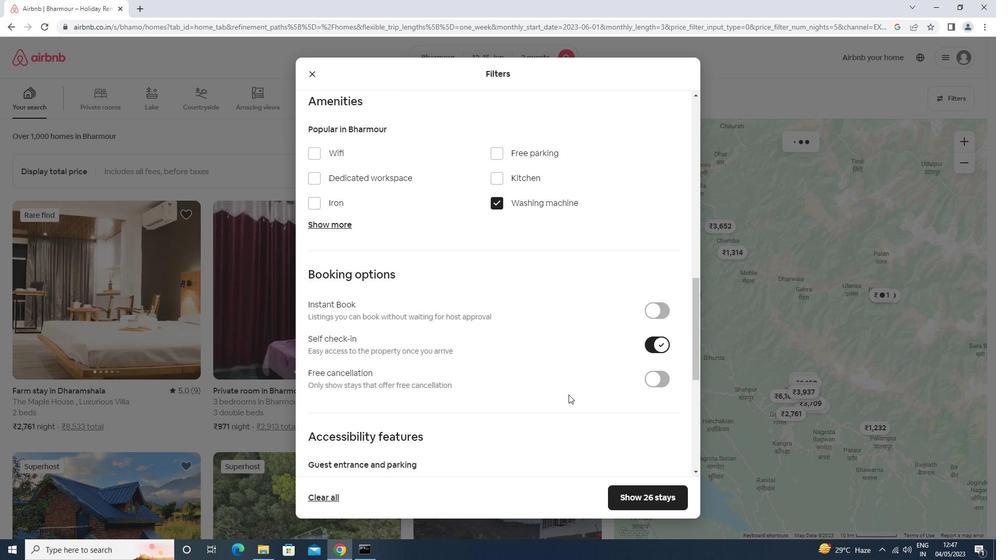 
Action: Mouse moved to (396, 420)
Screenshot: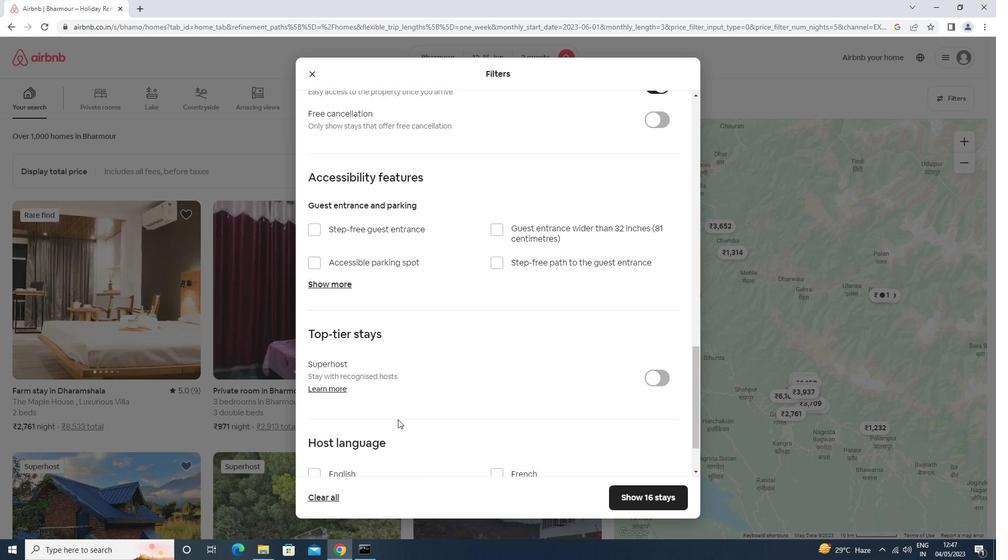 
Action: Mouse scrolled (396, 420) with delta (0, 0)
Screenshot: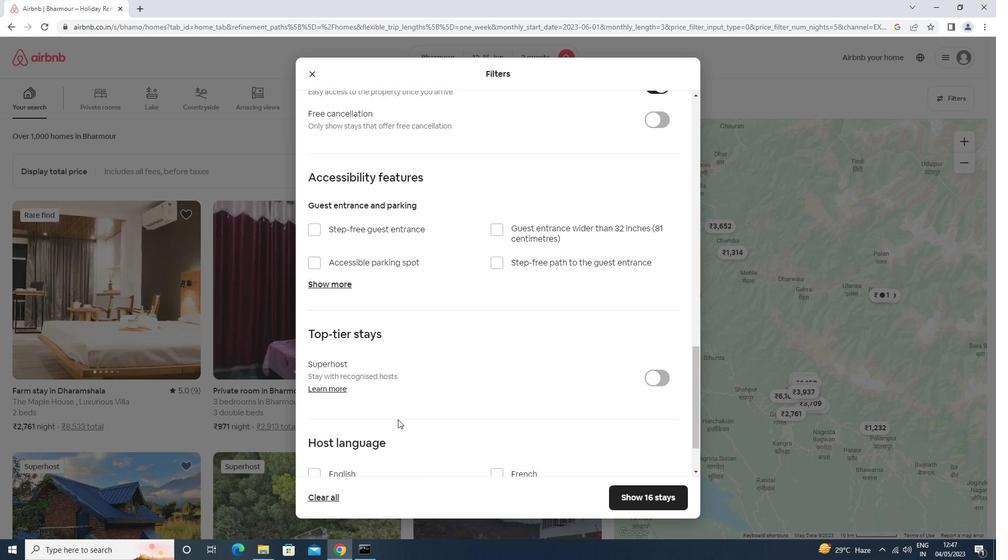 
Action: Mouse moved to (395, 420)
Screenshot: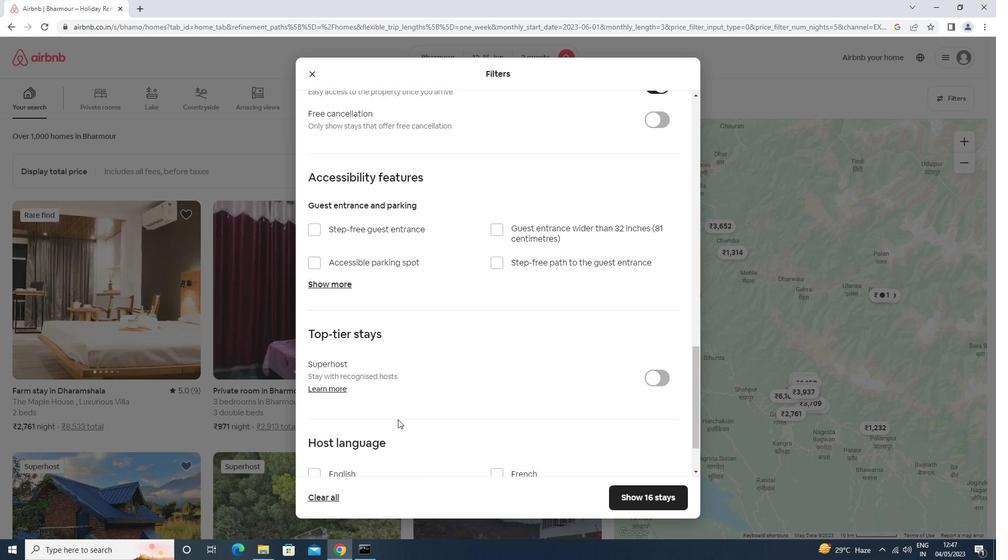 
Action: Mouse scrolled (395, 420) with delta (0, 0)
Screenshot: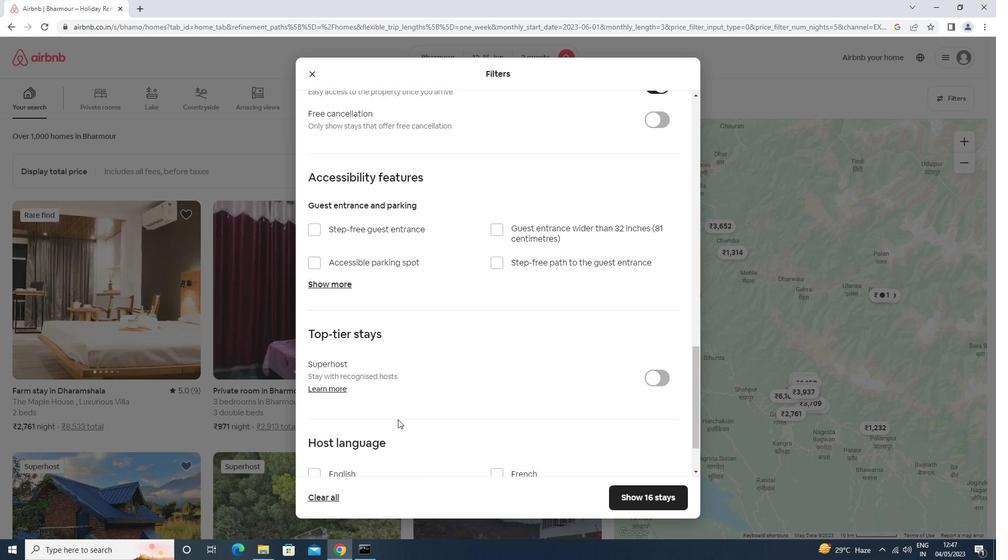 
Action: Mouse moved to (395, 421)
Screenshot: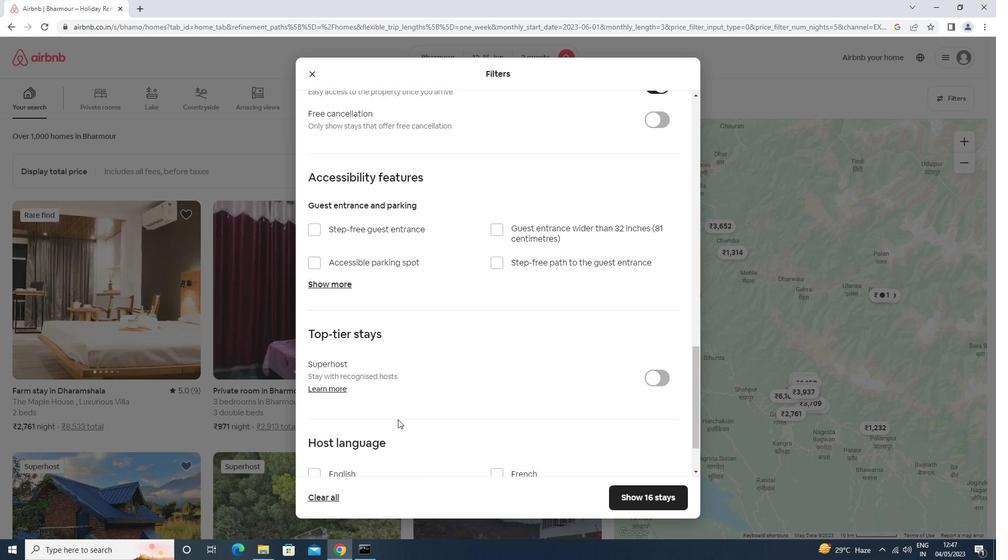 
Action: Mouse scrolled (395, 420) with delta (0, 0)
Screenshot: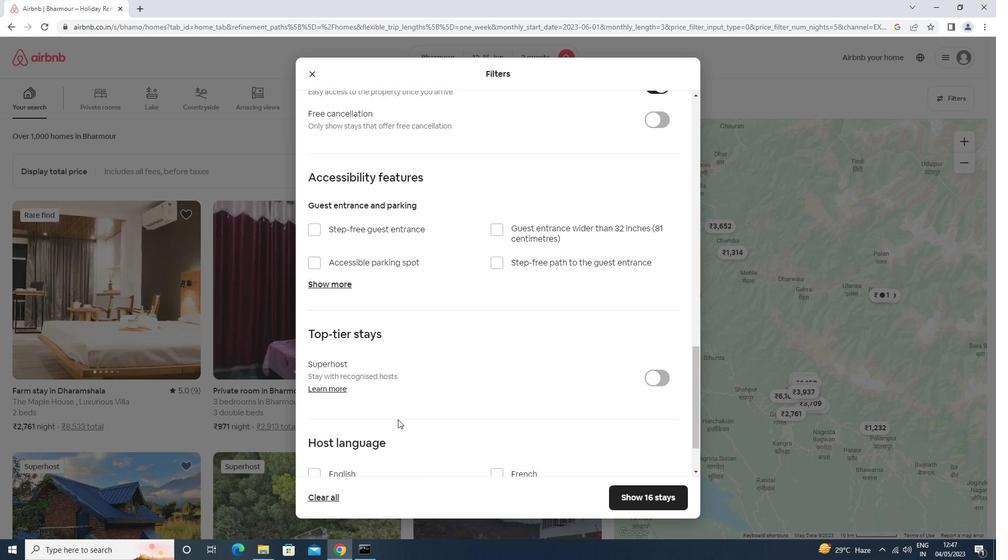 
Action: Mouse moved to (337, 399)
Screenshot: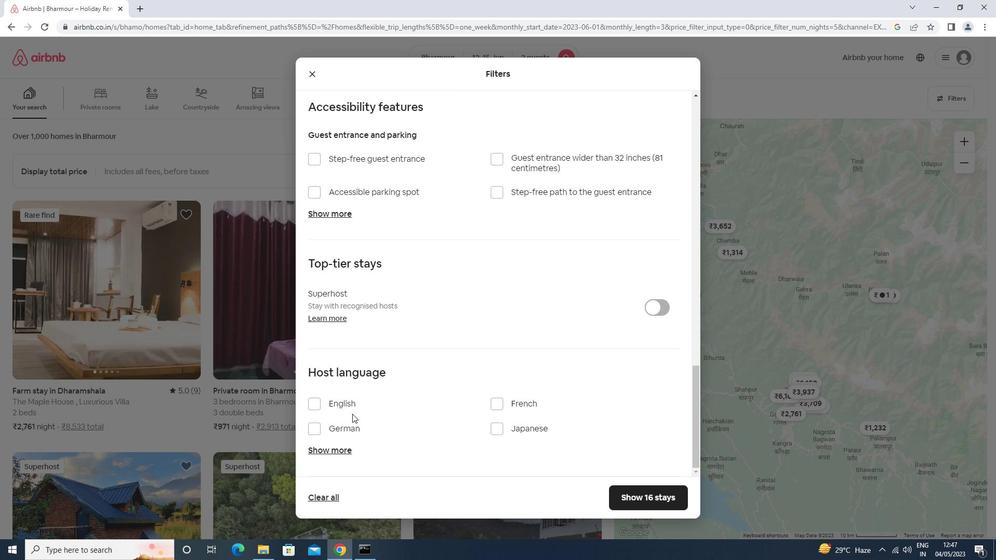 
Action: Mouse pressed left at (337, 399)
Screenshot: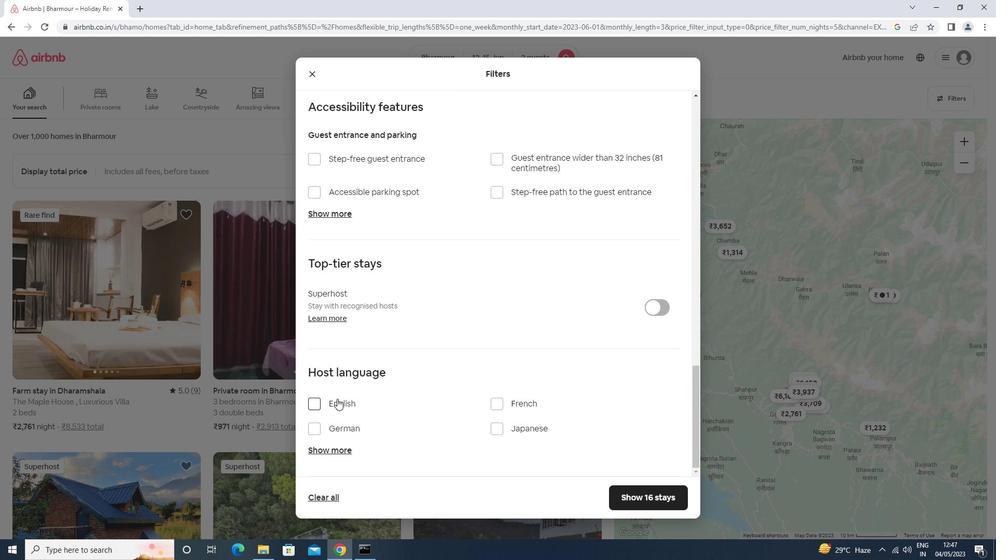 
Action: Mouse moved to (657, 498)
Screenshot: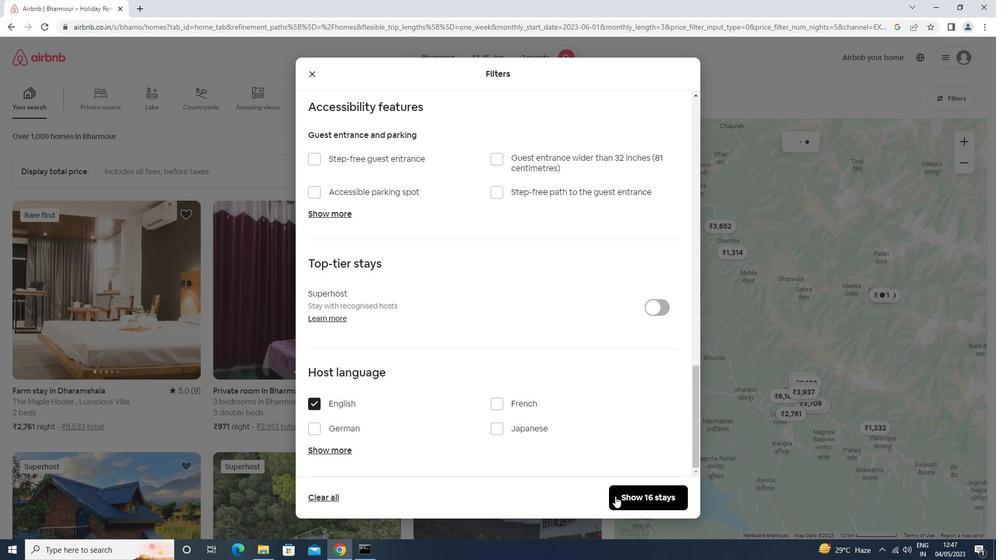 
Action: Mouse pressed left at (657, 498)
Screenshot: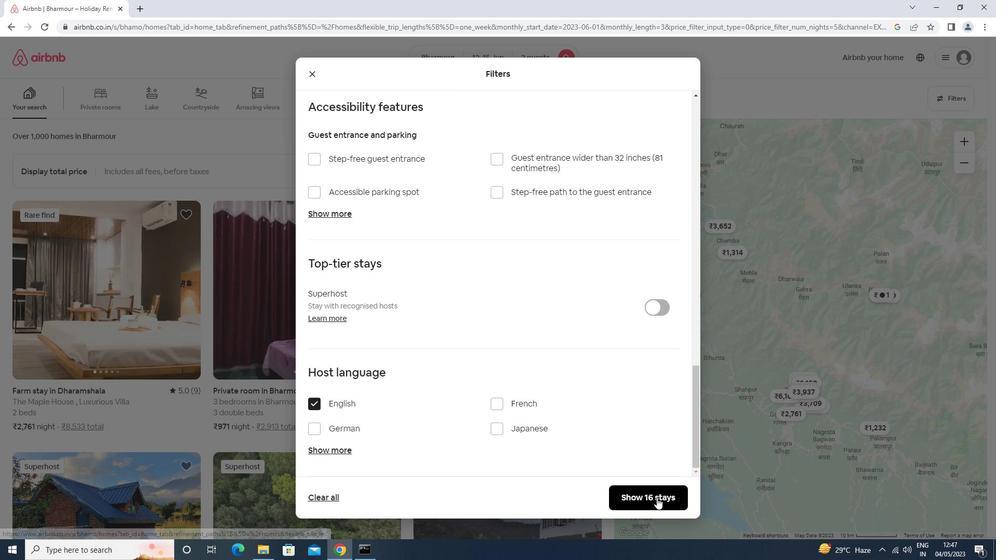 
